 Task: Create a due date automation trigger when advanced on, on the monday of the week a card is due add fields without custom field "Resume" set to a number lower or equal to 1 and lower or equal to 10 at 11:00 AM.
Action: Mouse moved to (1164, 95)
Screenshot: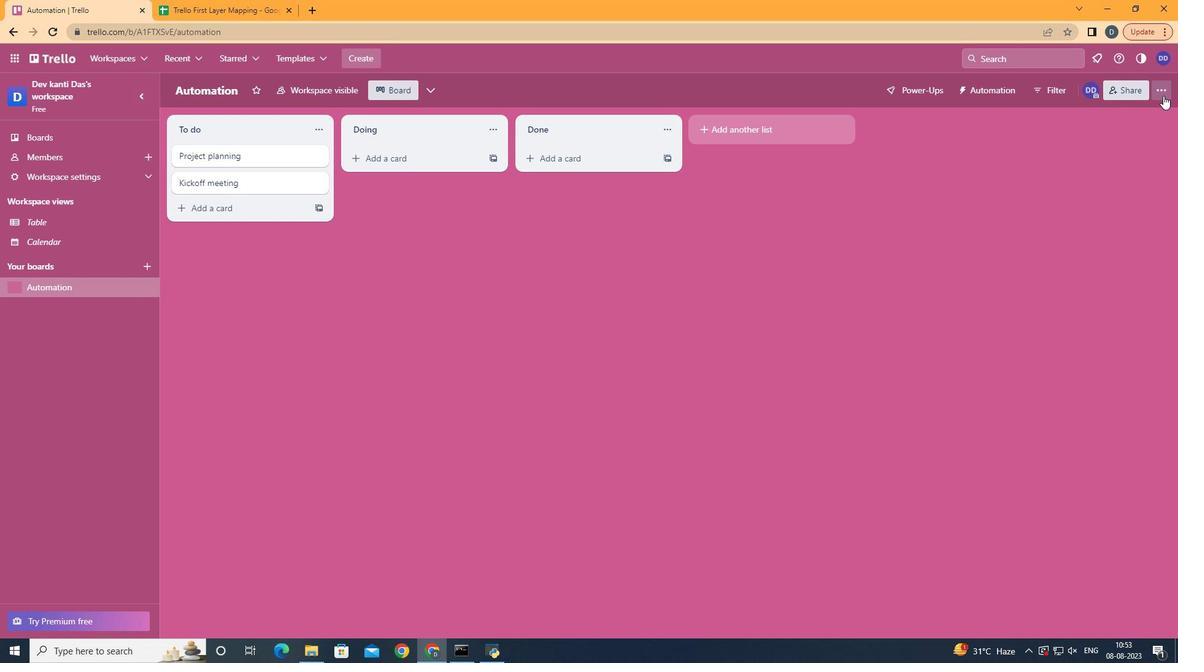 
Action: Mouse pressed left at (1164, 95)
Screenshot: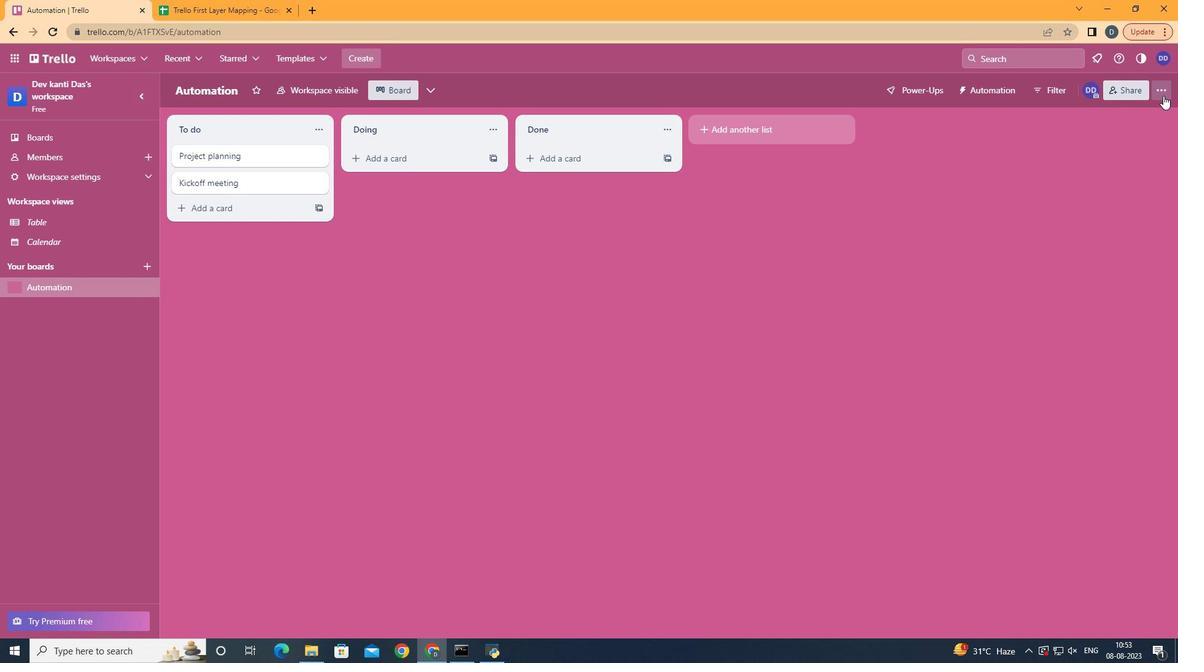 
Action: Mouse moved to (1075, 255)
Screenshot: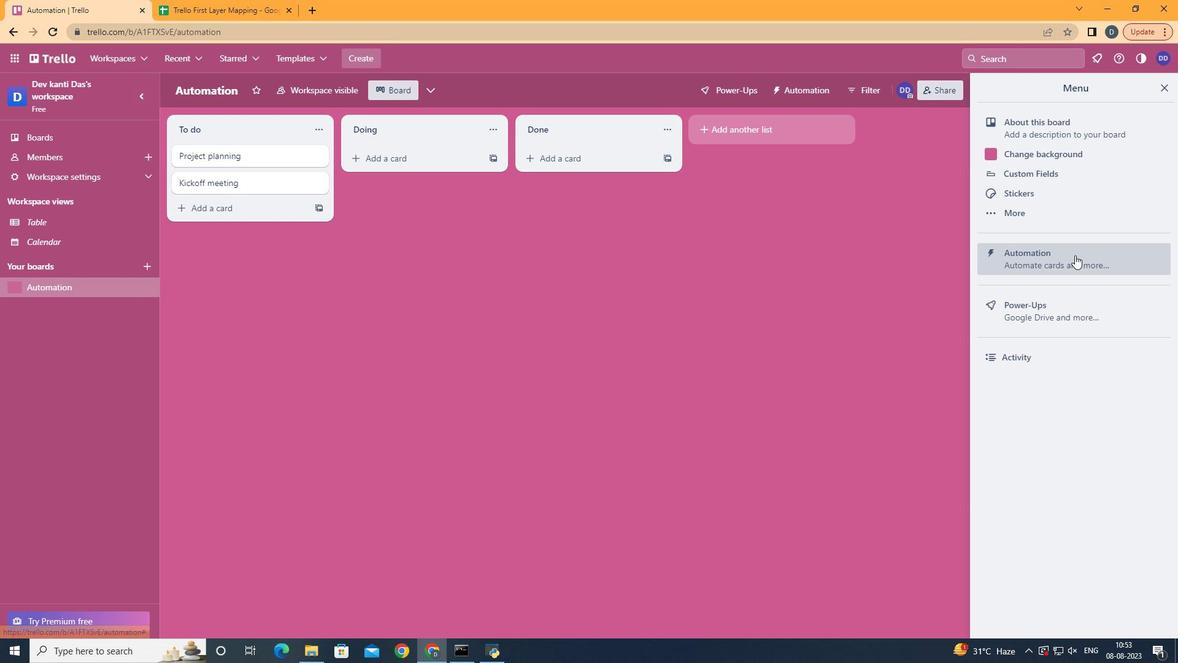
Action: Mouse pressed left at (1075, 255)
Screenshot: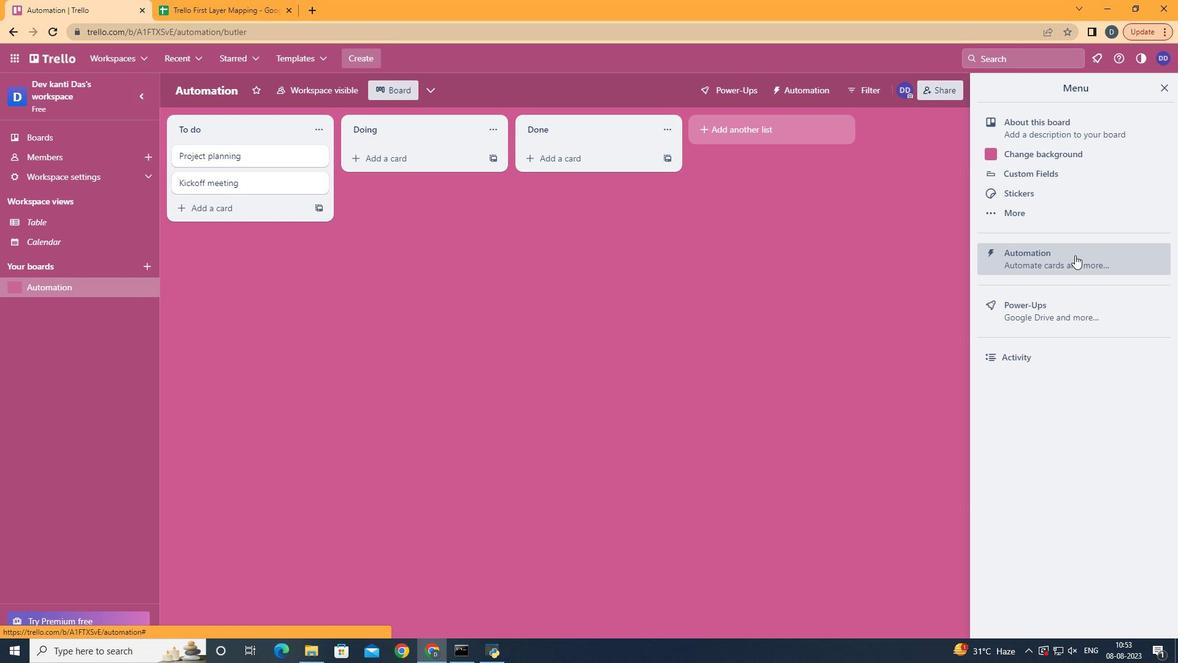 
Action: Mouse moved to (208, 246)
Screenshot: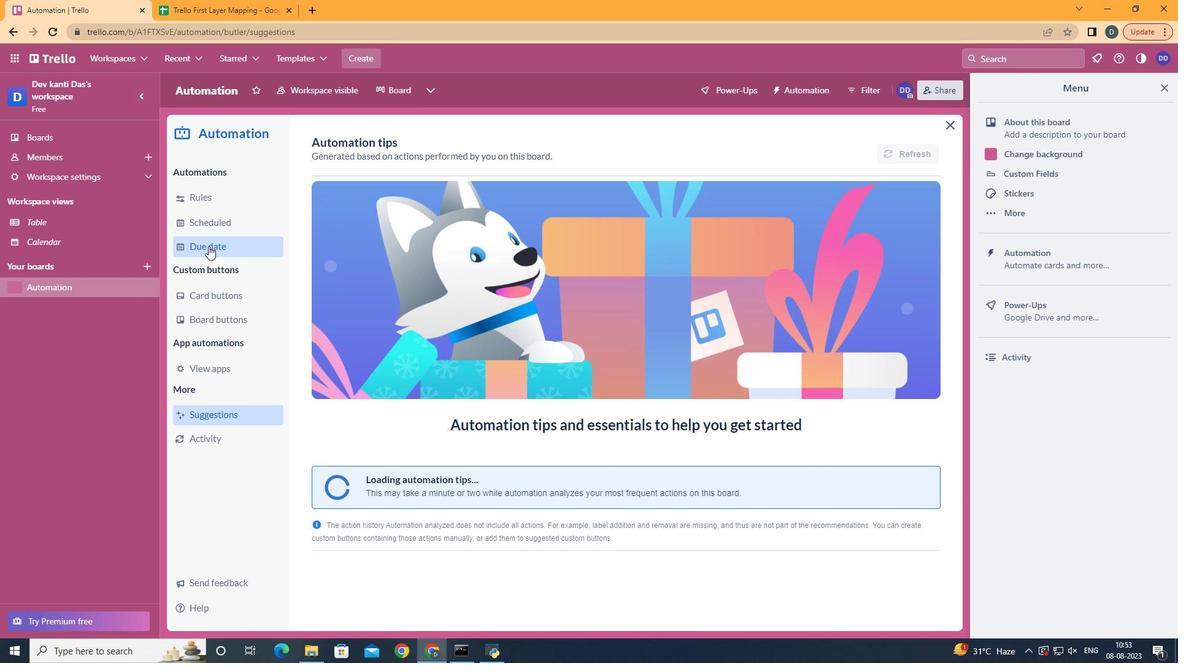 
Action: Mouse pressed left at (208, 246)
Screenshot: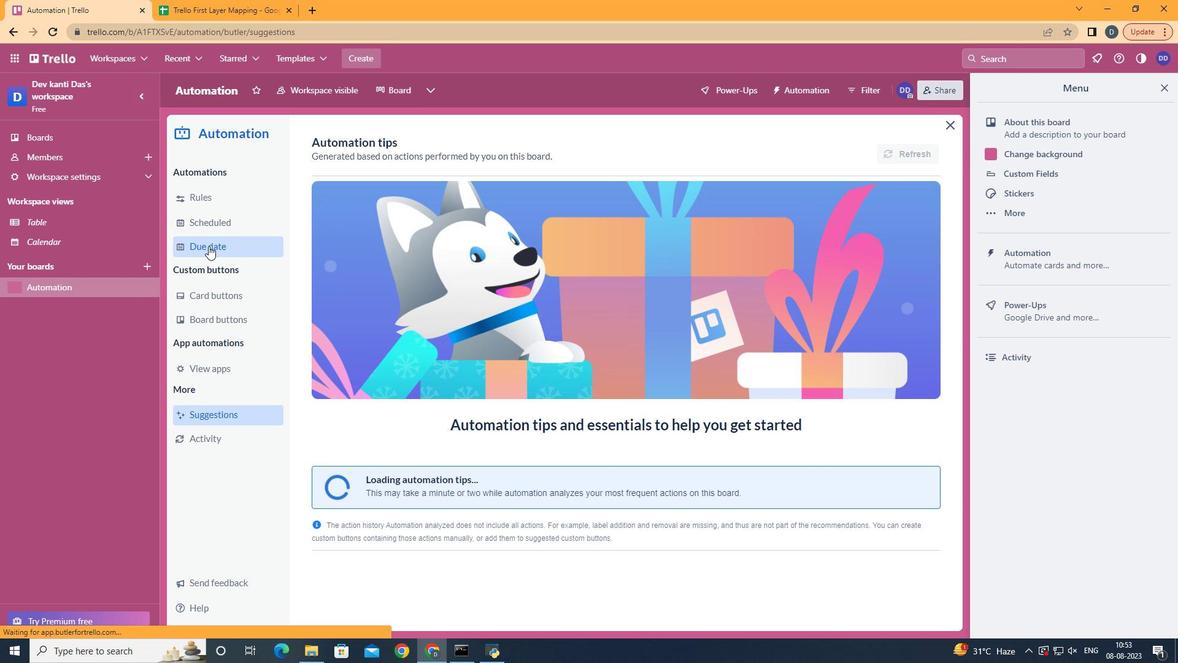 
Action: Mouse moved to (865, 145)
Screenshot: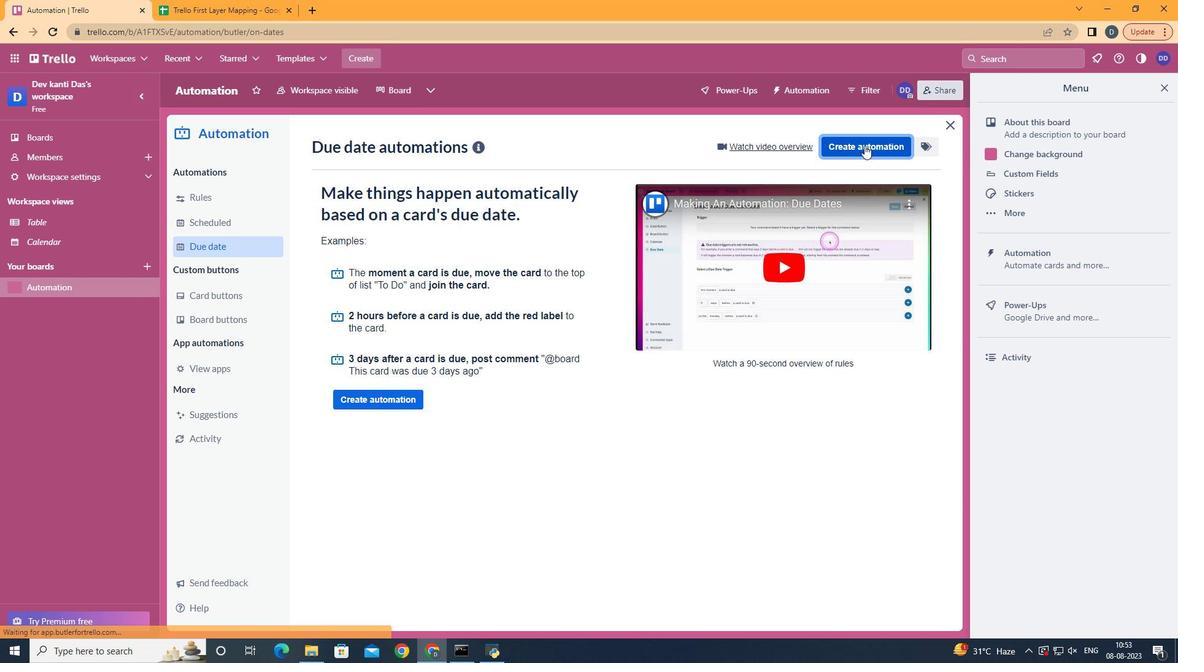 
Action: Mouse pressed left at (865, 145)
Screenshot: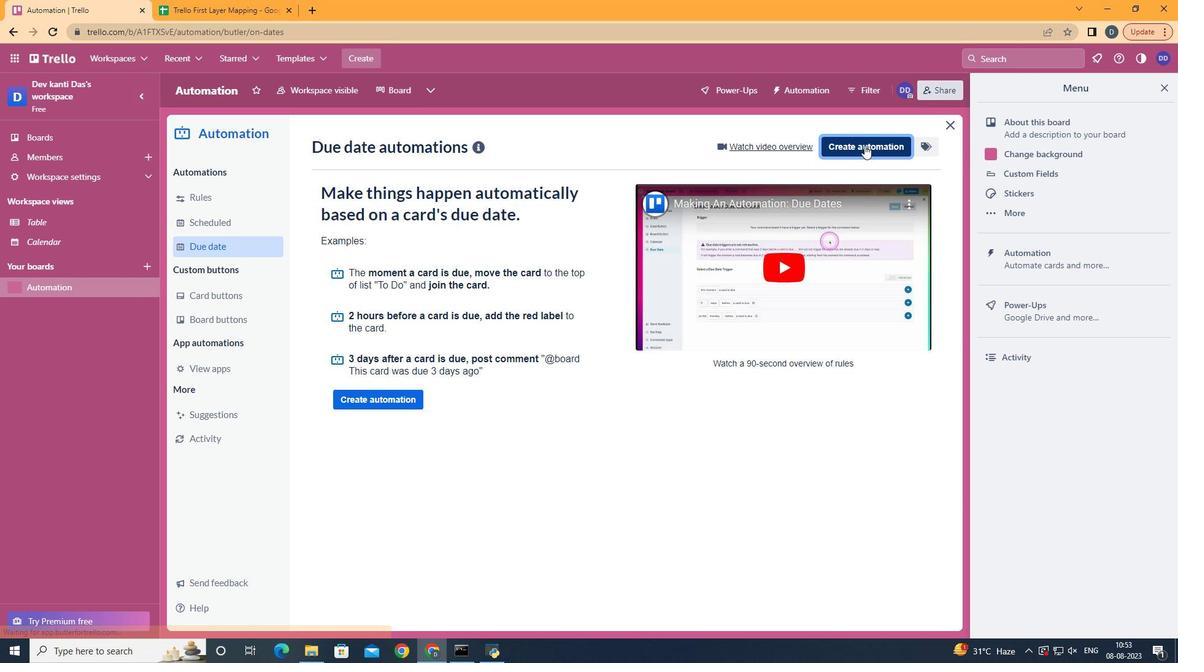 
Action: Mouse moved to (639, 260)
Screenshot: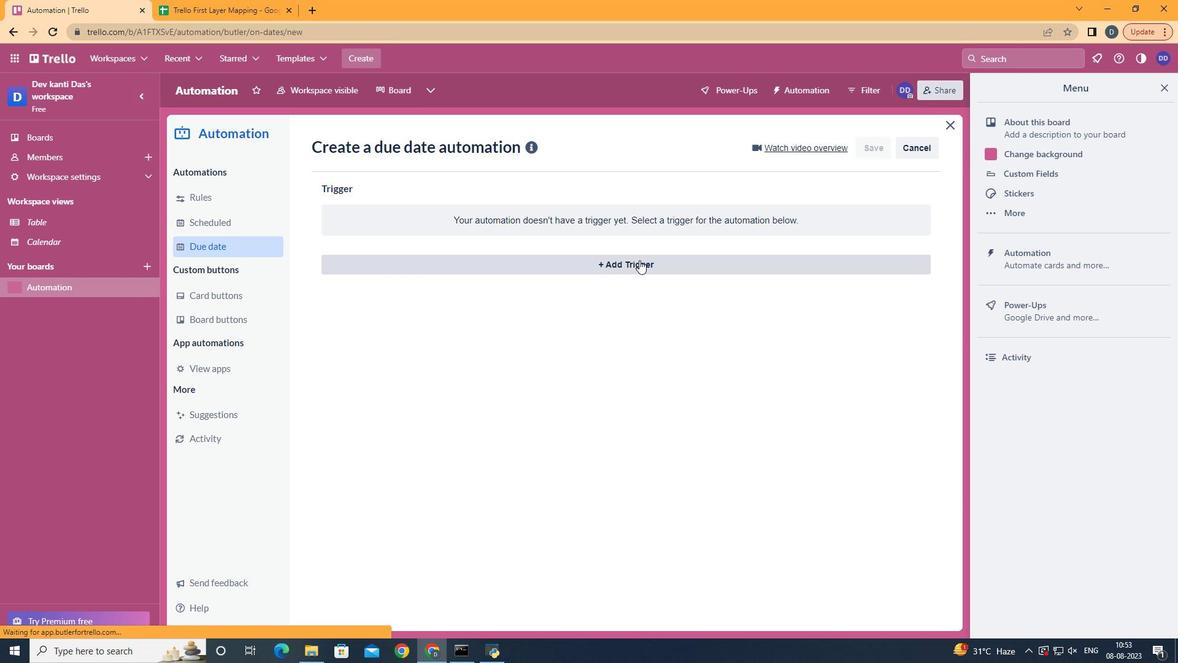 
Action: Mouse pressed left at (639, 260)
Screenshot: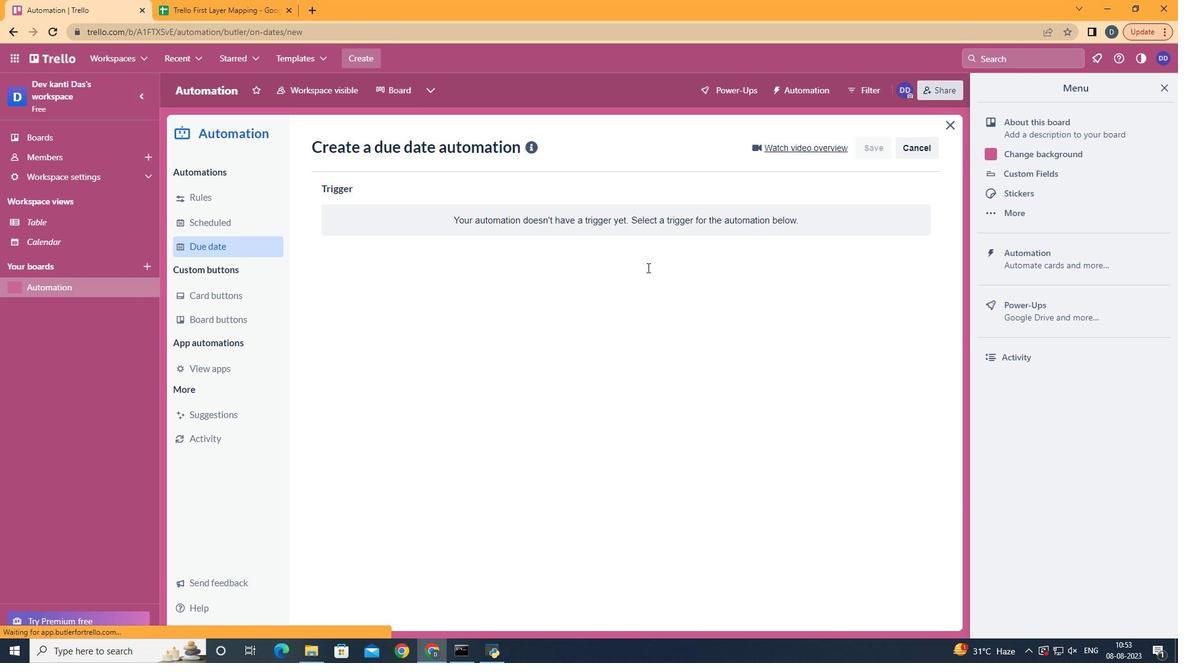
Action: Mouse moved to (399, 318)
Screenshot: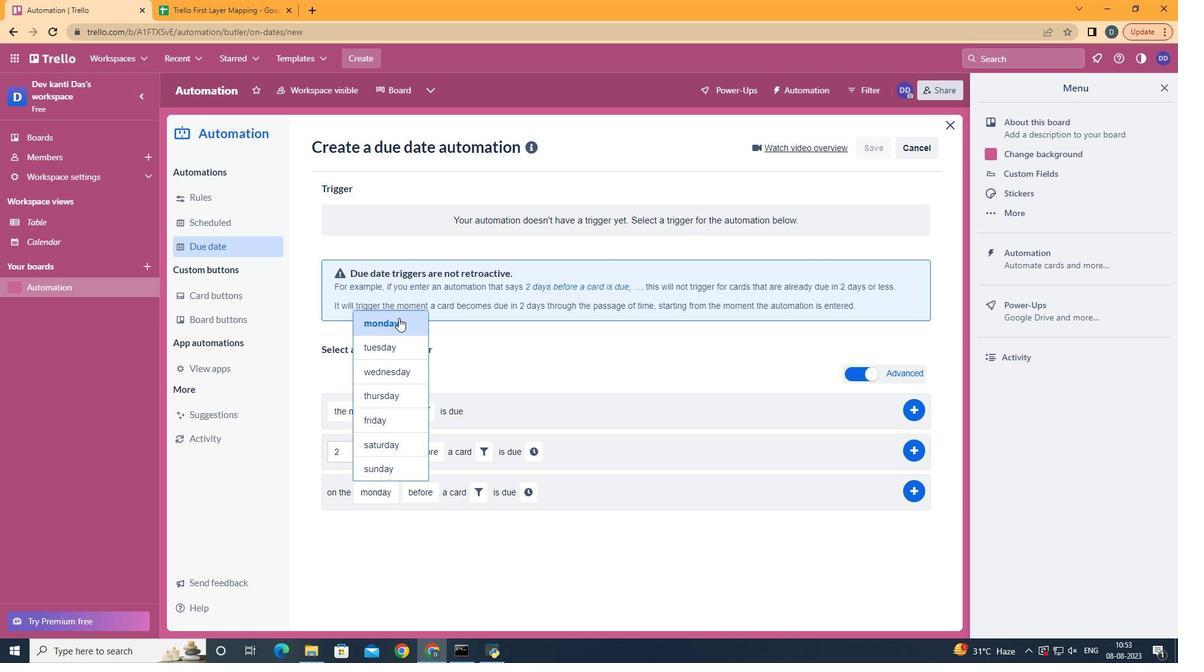 
Action: Mouse pressed left at (399, 318)
Screenshot: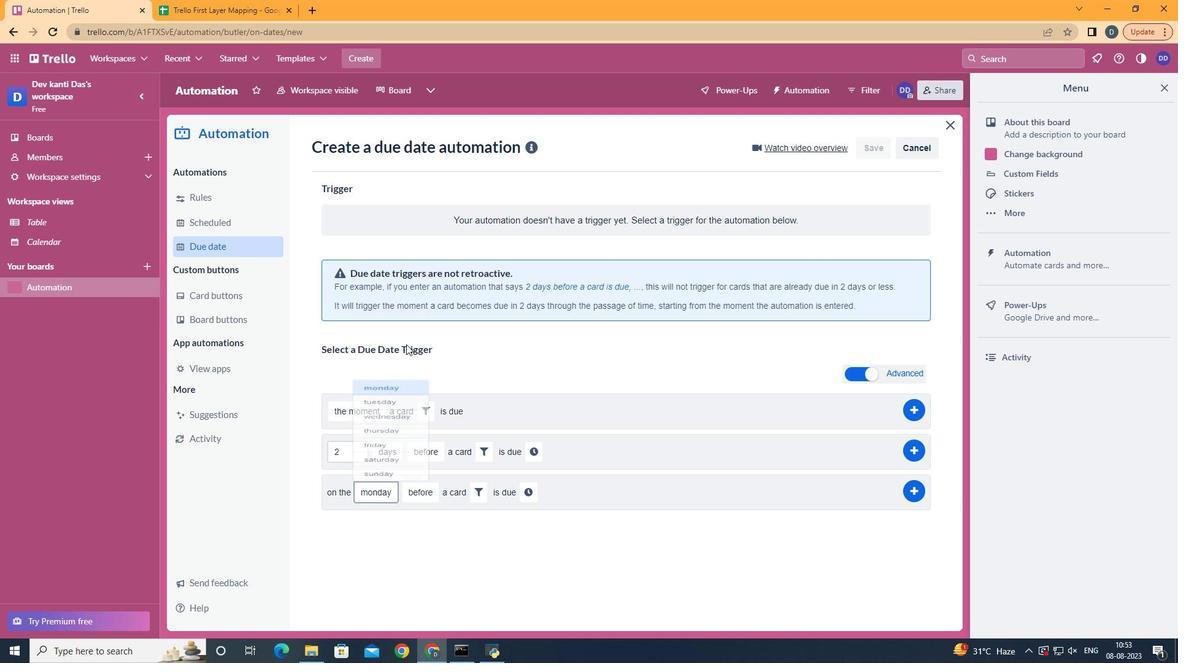 
Action: Mouse moved to (448, 567)
Screenshot: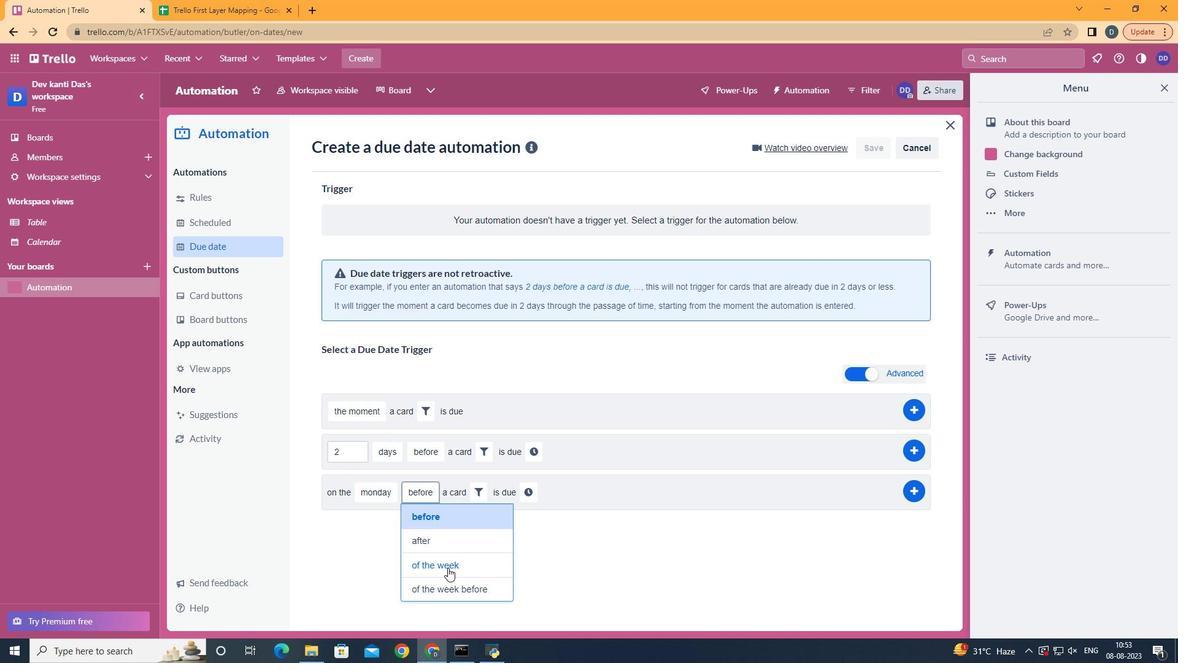 
Action: Mouse pressed left at (448, 567)
Screenshot: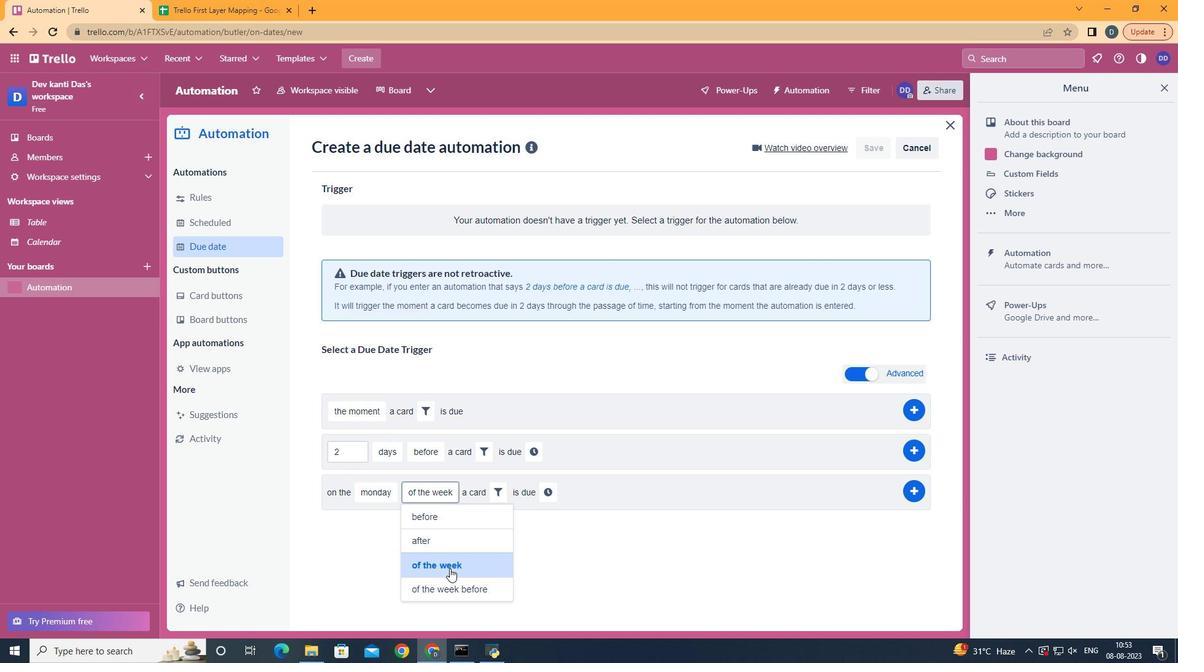 
Action: Mouse moved to (502, 492)
Screenshot: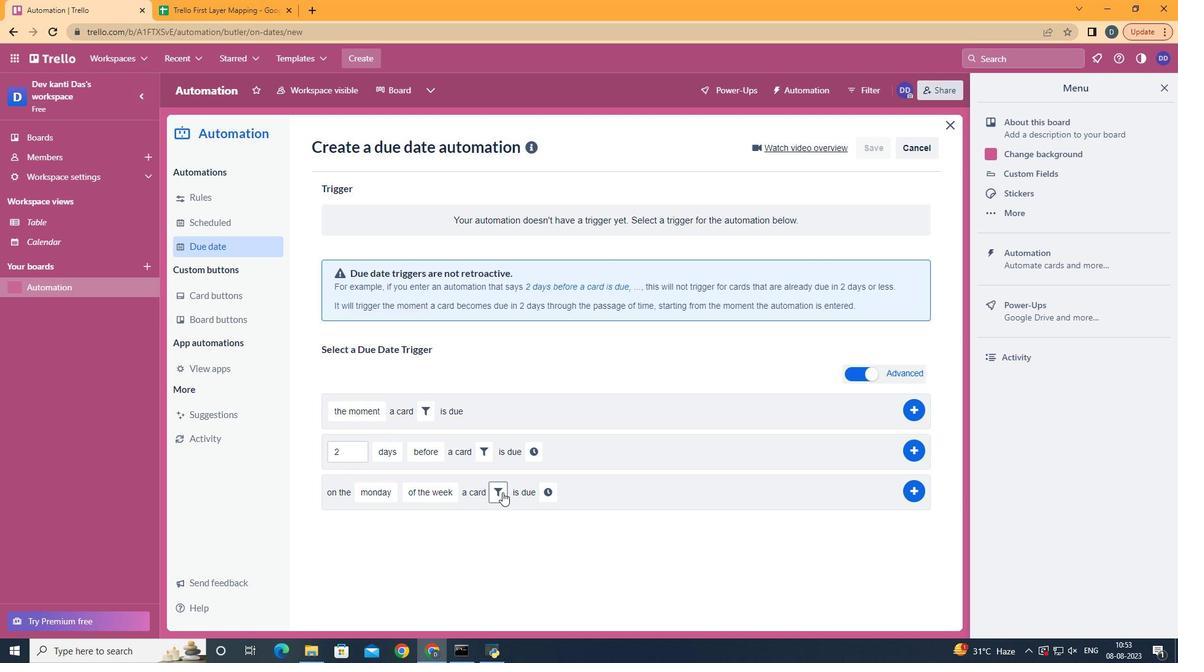 
Action: Mouse pressed left at (502, 492)
Screenshot: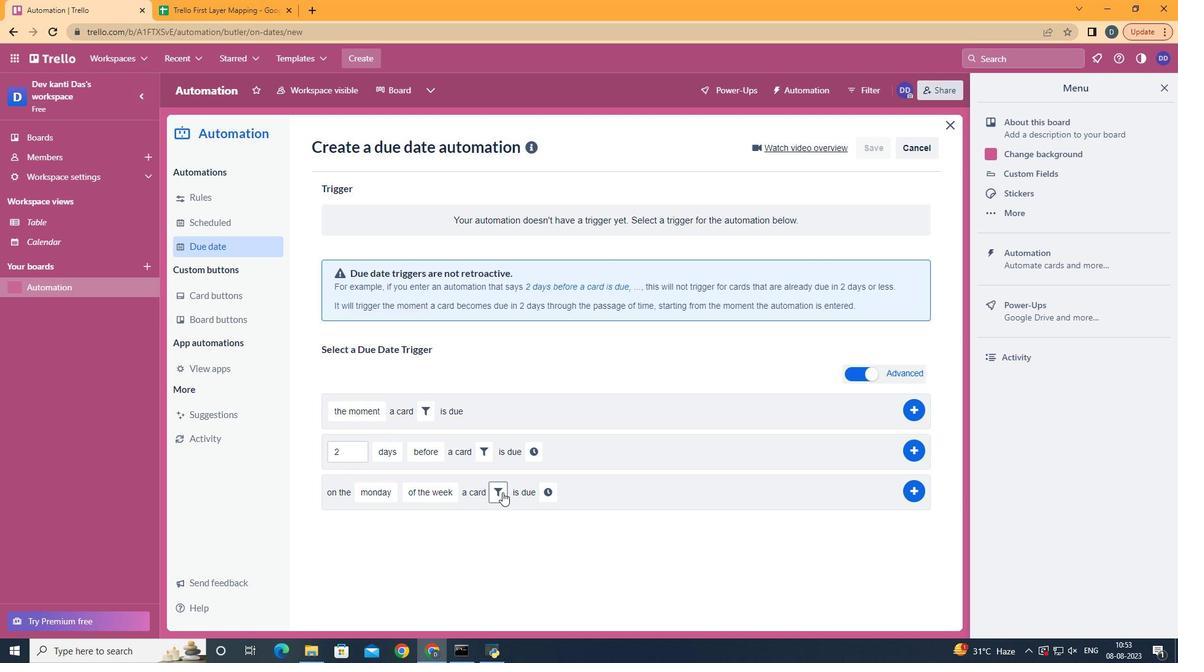 
Action: Mouse moved to (702, 531)
Screenshot: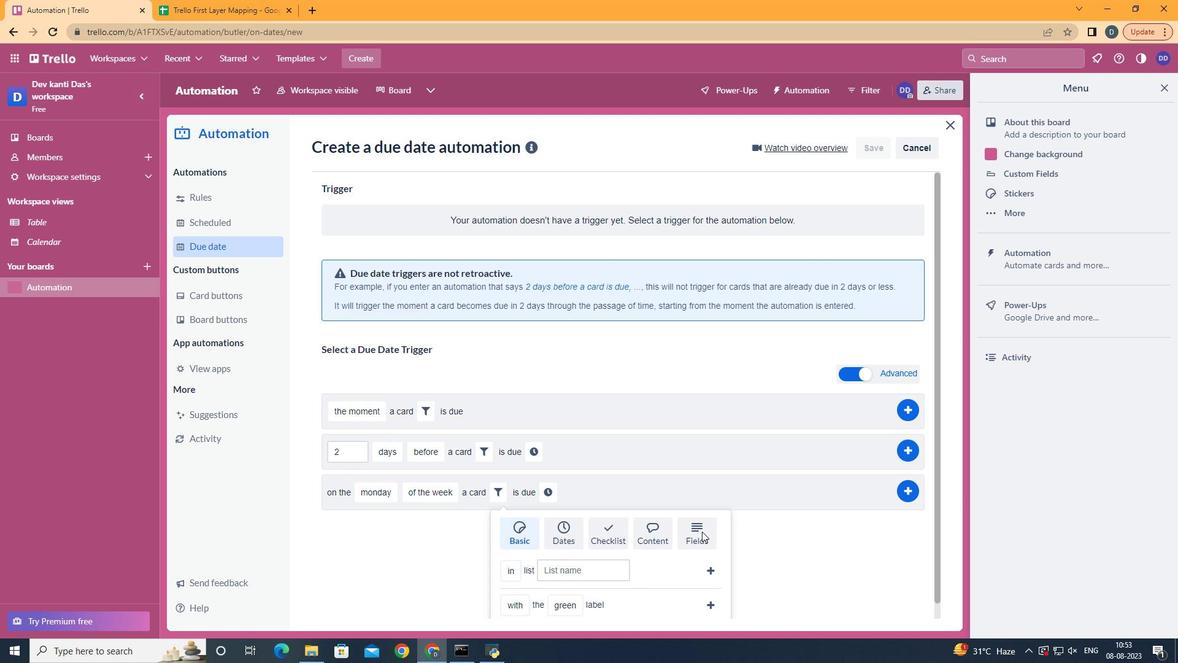 
Action: Mouse pressed left at (702, 531)
Screenshot: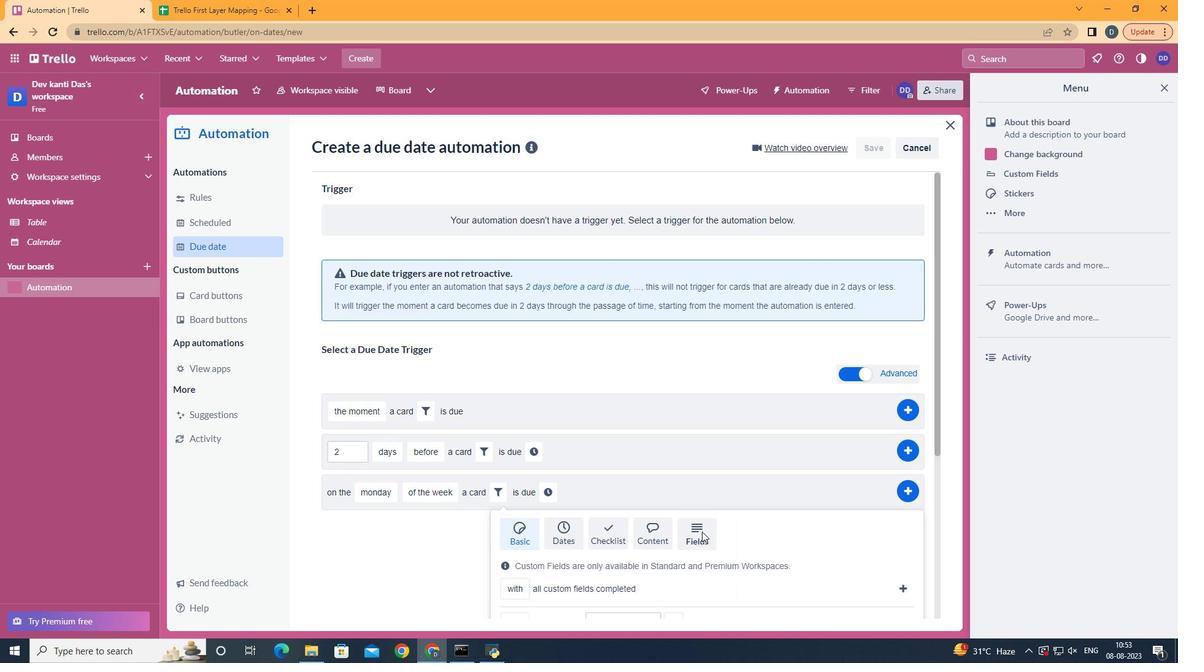 
Action: Mouse scrolled (702, 531) with delta (0, 0)
Screenshot: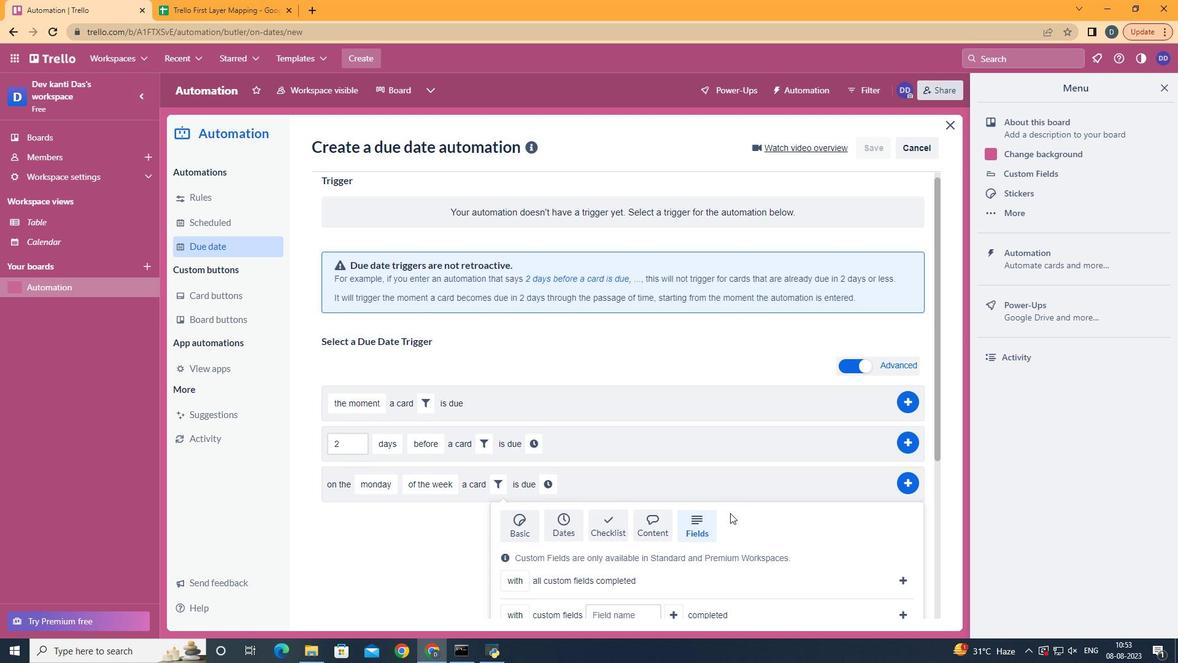
Action: Mouse scrolled (702, 531) with delta (0, 0)
Screenshot: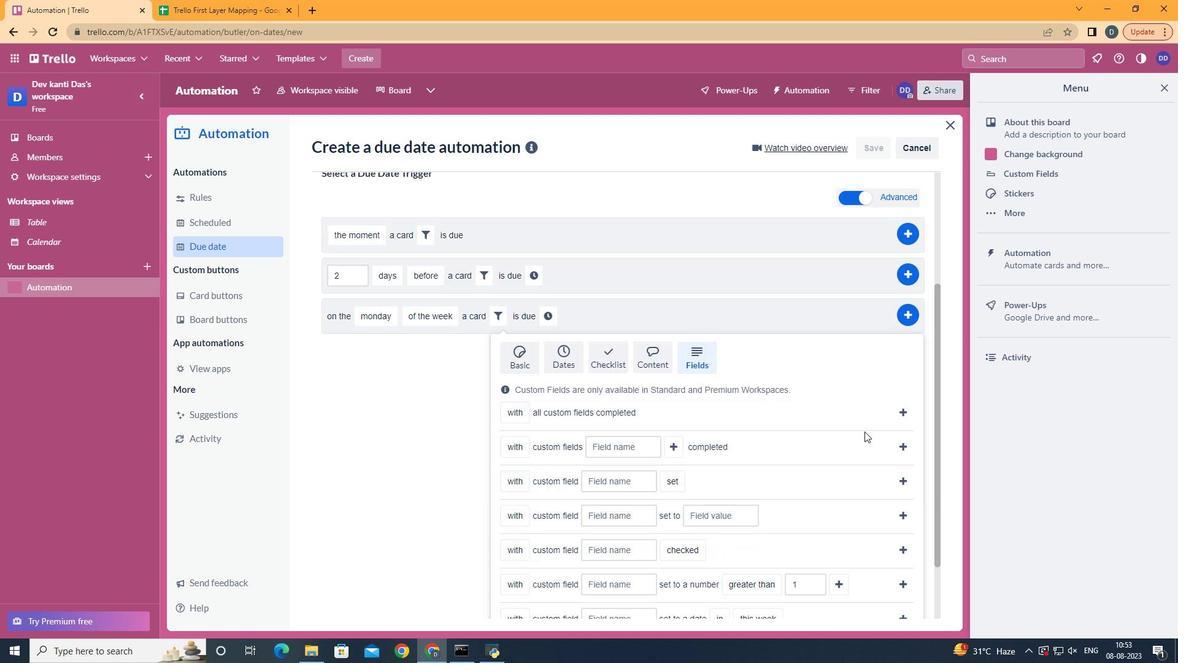 
Action: Mouse scrolled (702, 531) with delta (0, 0)
Screenshot: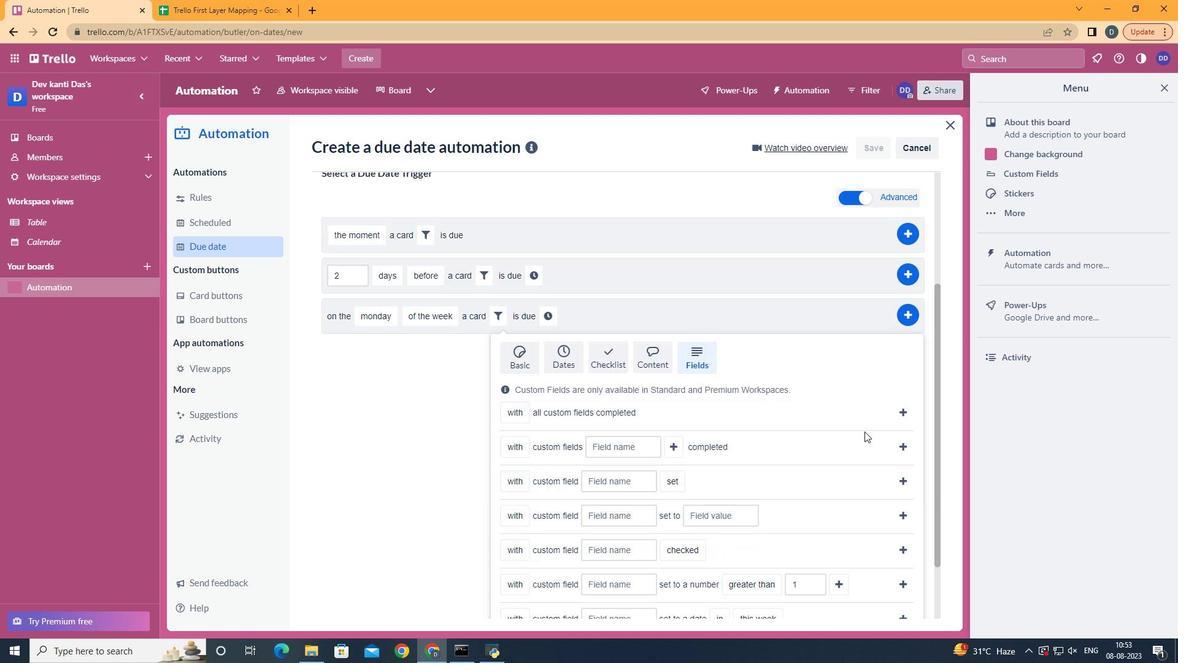 
Action: Mouse scrolled (702, 531) with delta (0, 0)
Screenshot: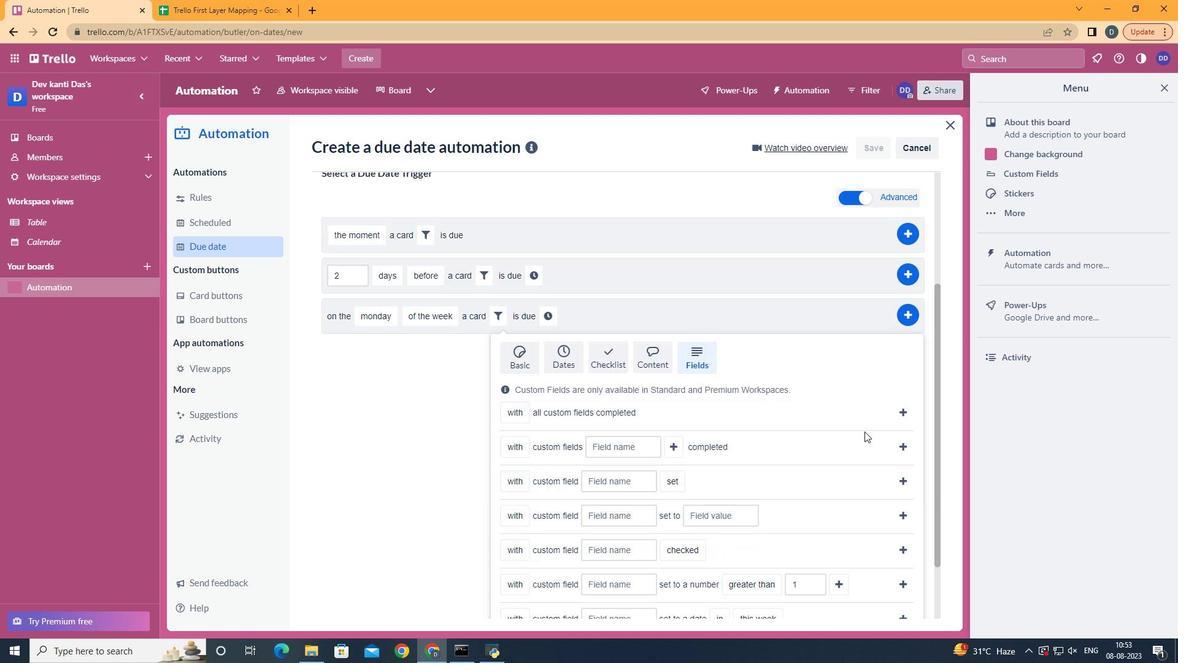 
Action: Mouse moved to (521, 555)
Screenshot: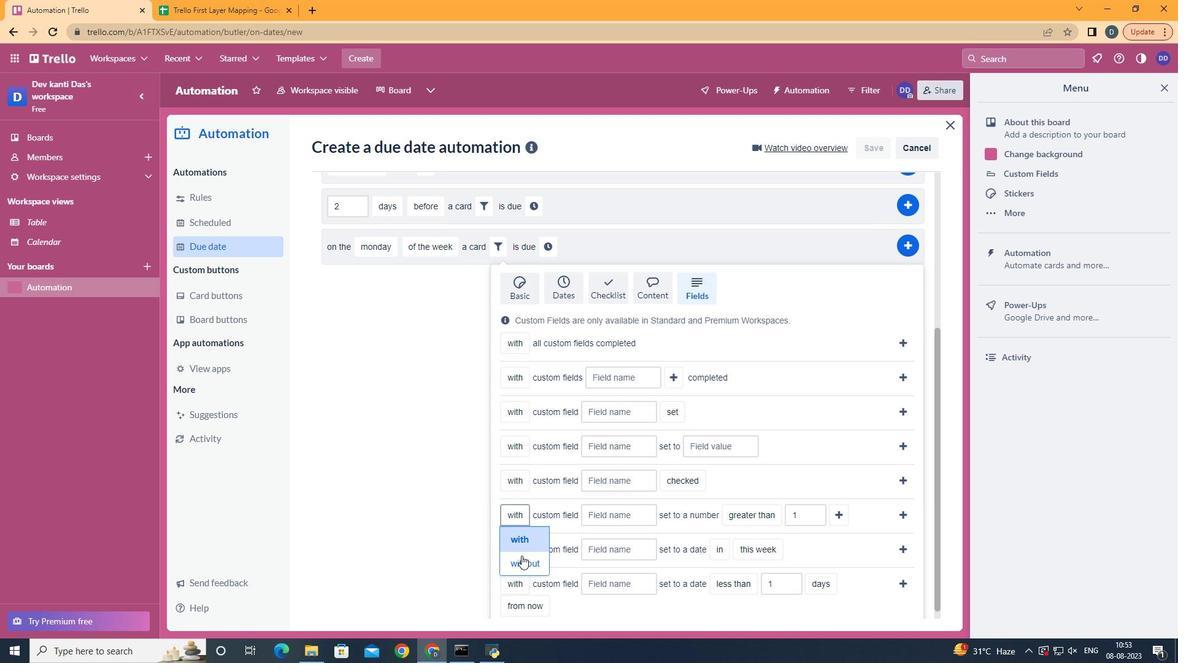 
Action: Mouse pressed left at (521, 555)
Screenshot: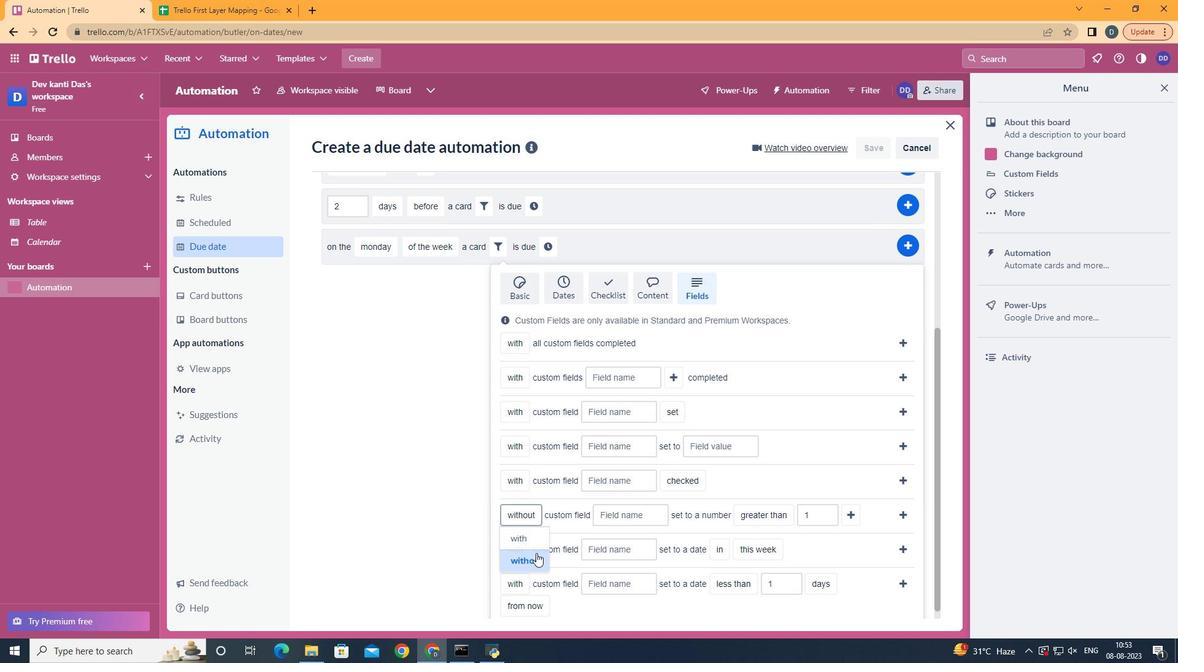 
Action: Mouse moved to (630, 508)
Screenshot: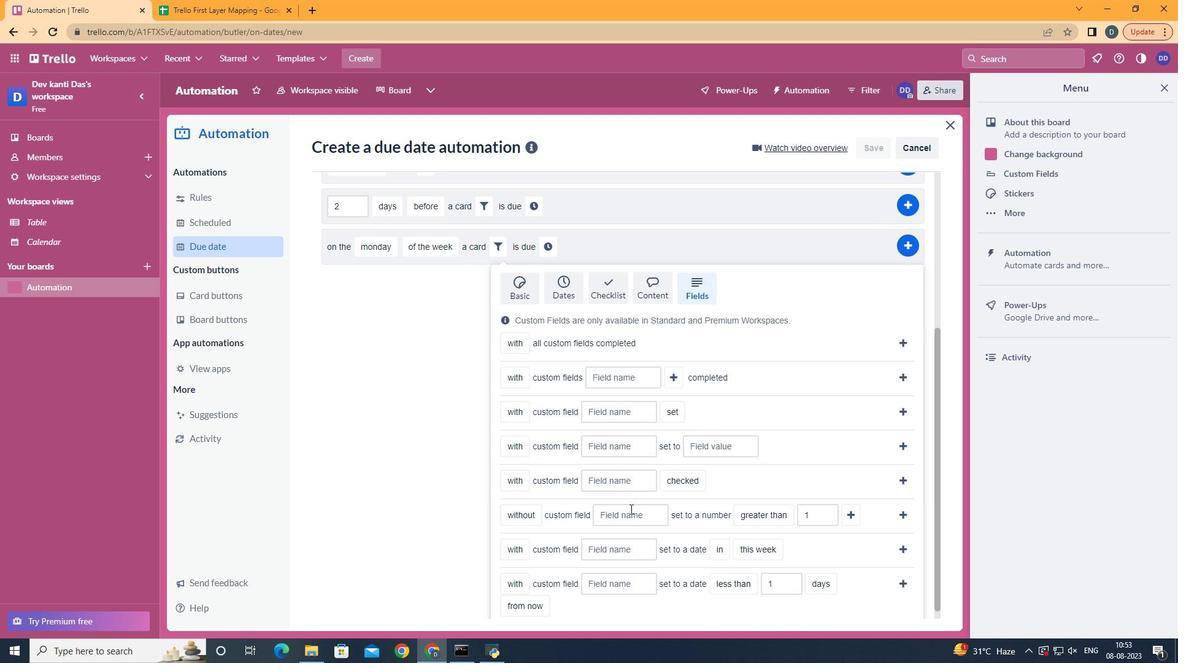 
Action: Mouse pressed left at (630, 508)
Screenshot: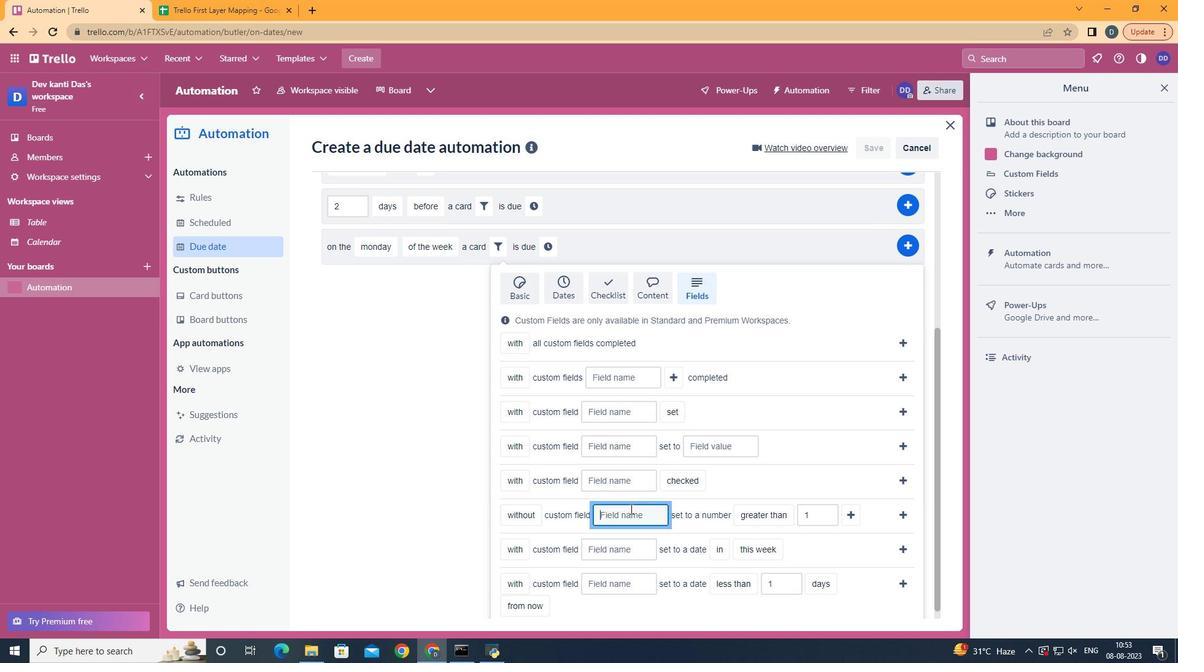 
Action: Key pressed <Key.shift>Resume
Screenshot: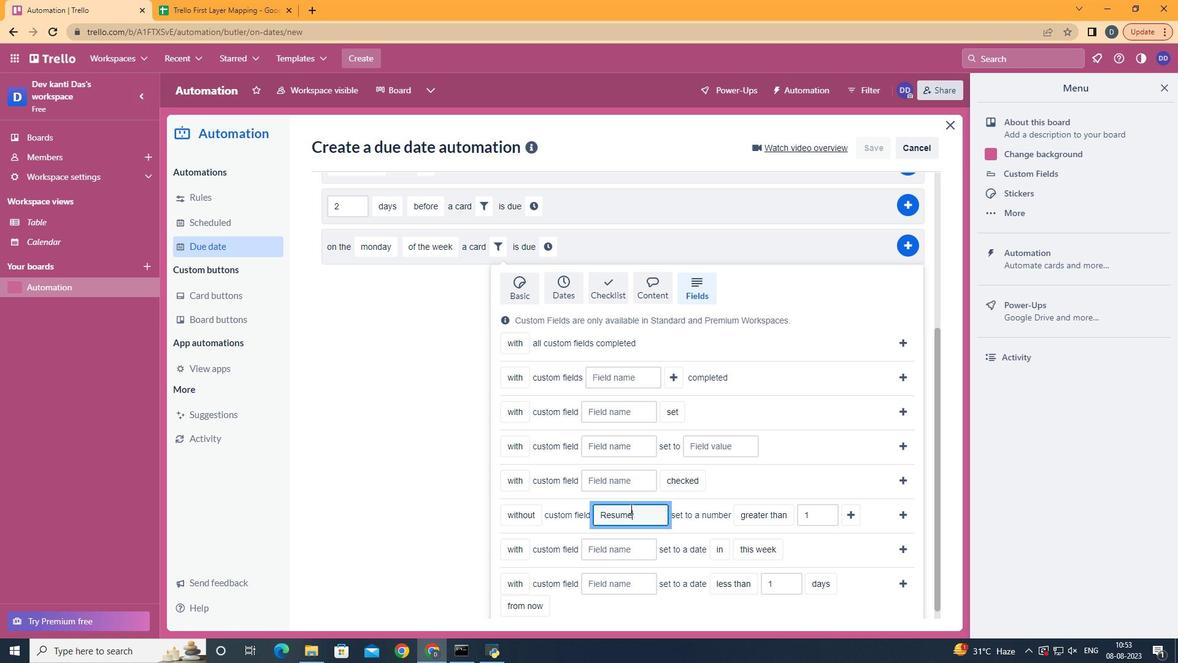
Action: Mouse moved to (774, 614)
Screenshot: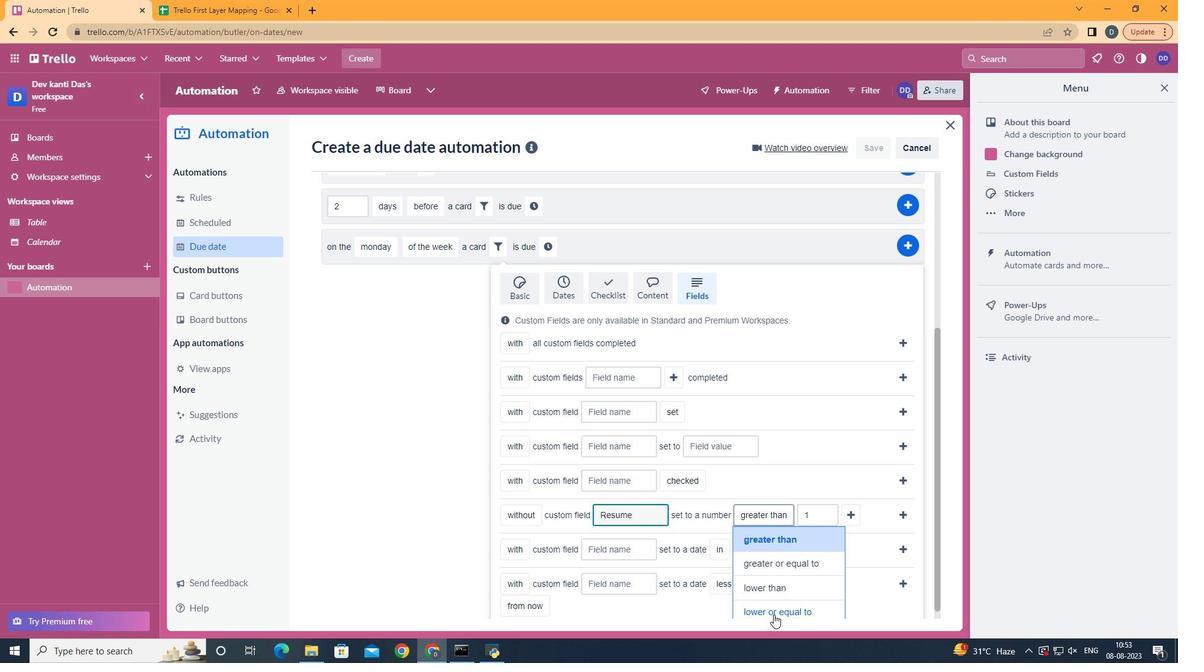 
Action: Mouse pressed left at (774, 614)
Screenshot: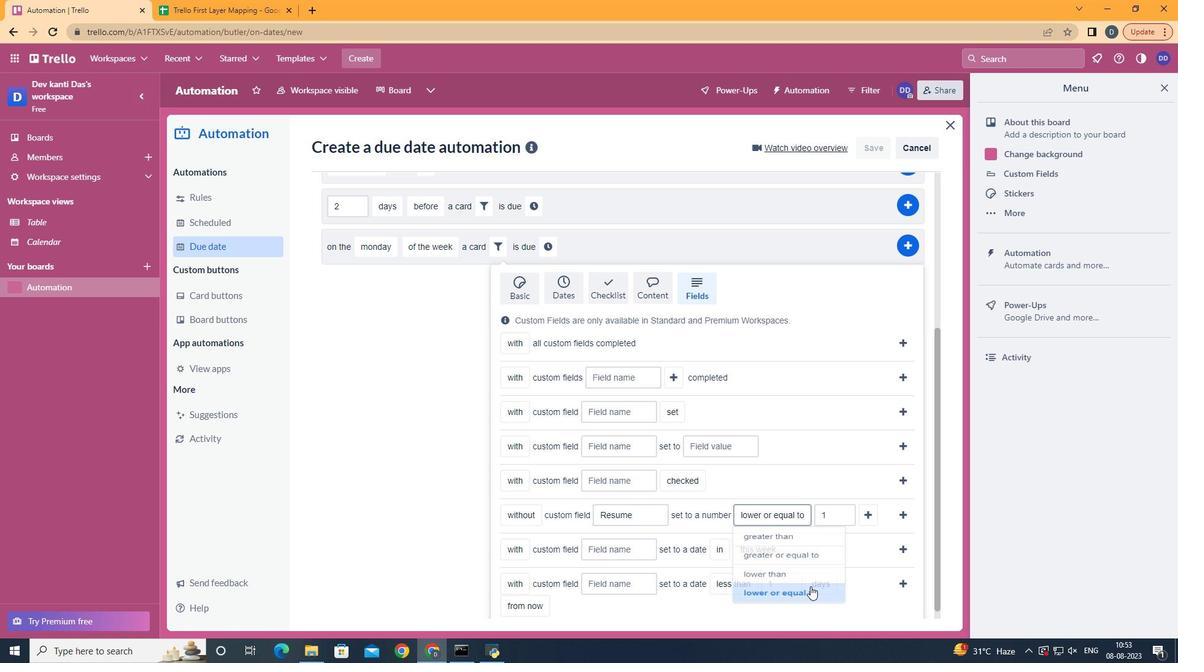 
Action: Mouse moved to (868, 520)
Screenshot: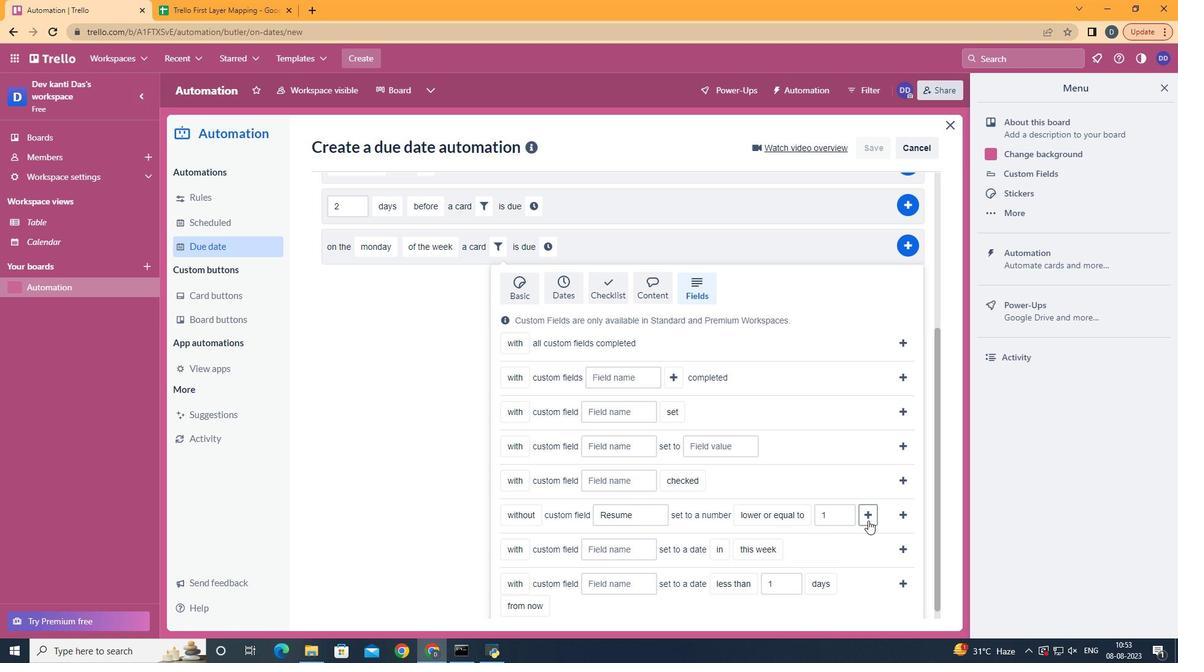 
Action: Mouse pressed left at (868, 520)
Screenshot: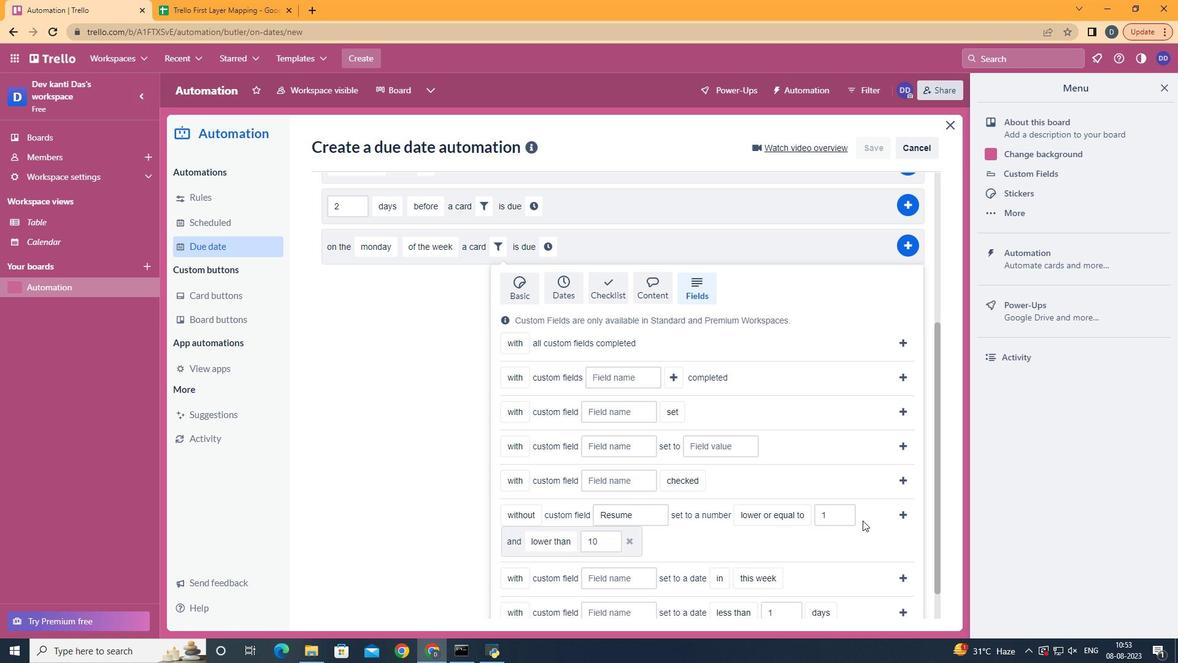 
Action: Mouse moved to (576, 466)
Screenshot: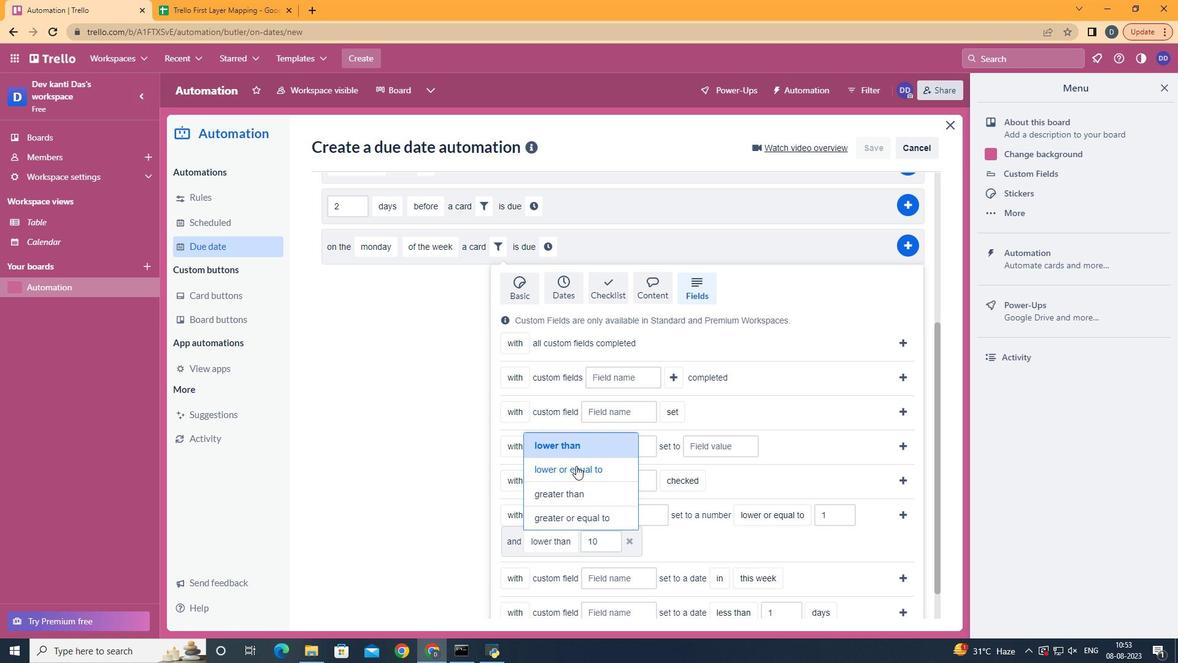 
Action: Mouse pressed left at (576, 466)
Screenshot: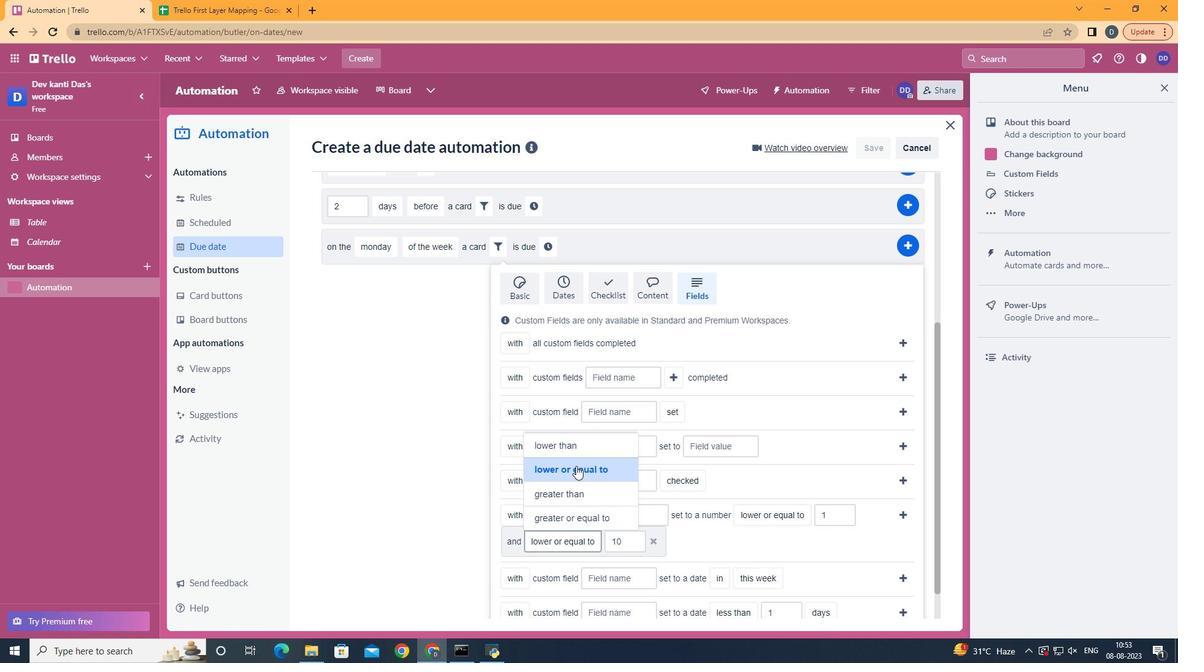 
Action: Mouse moved to (900, 512)
Screenshot: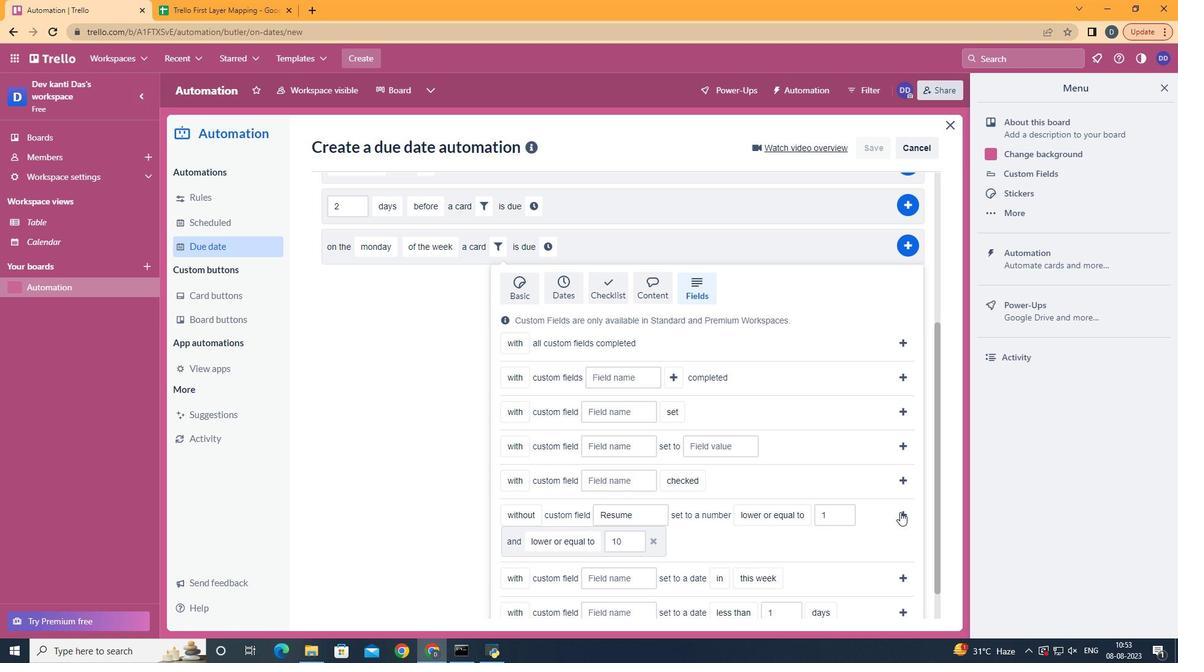 
Action: Mouse pressed left at (900, 512)
Screenshot: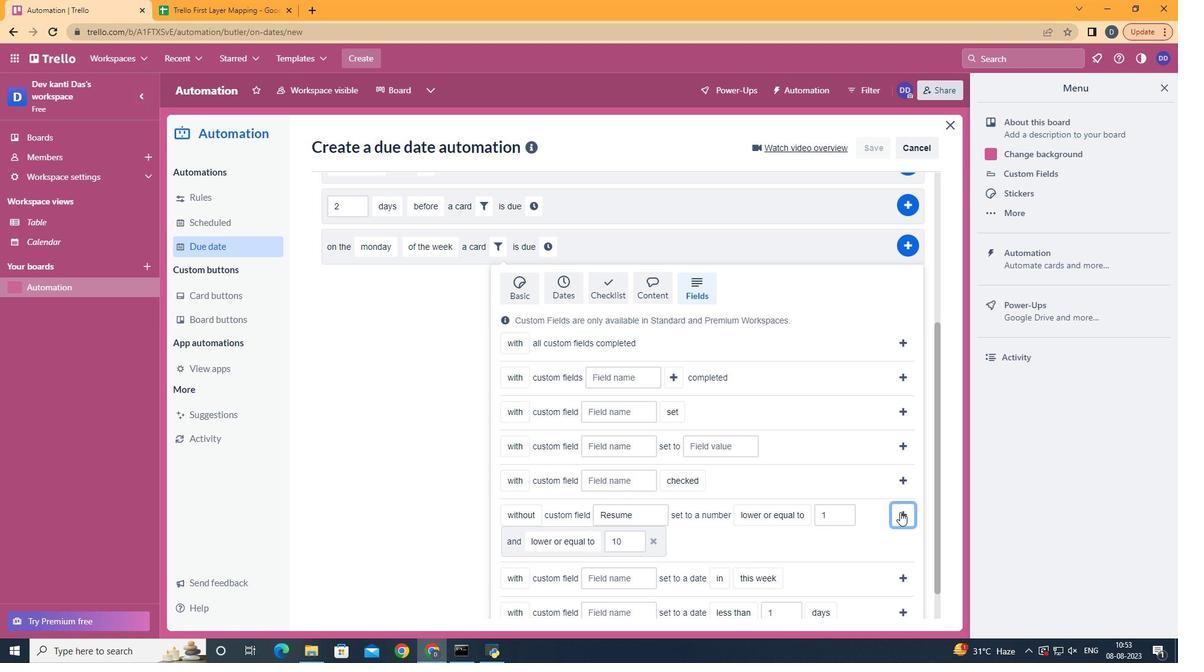 
Action: Mouse moved to (360, 521)
Screenshot: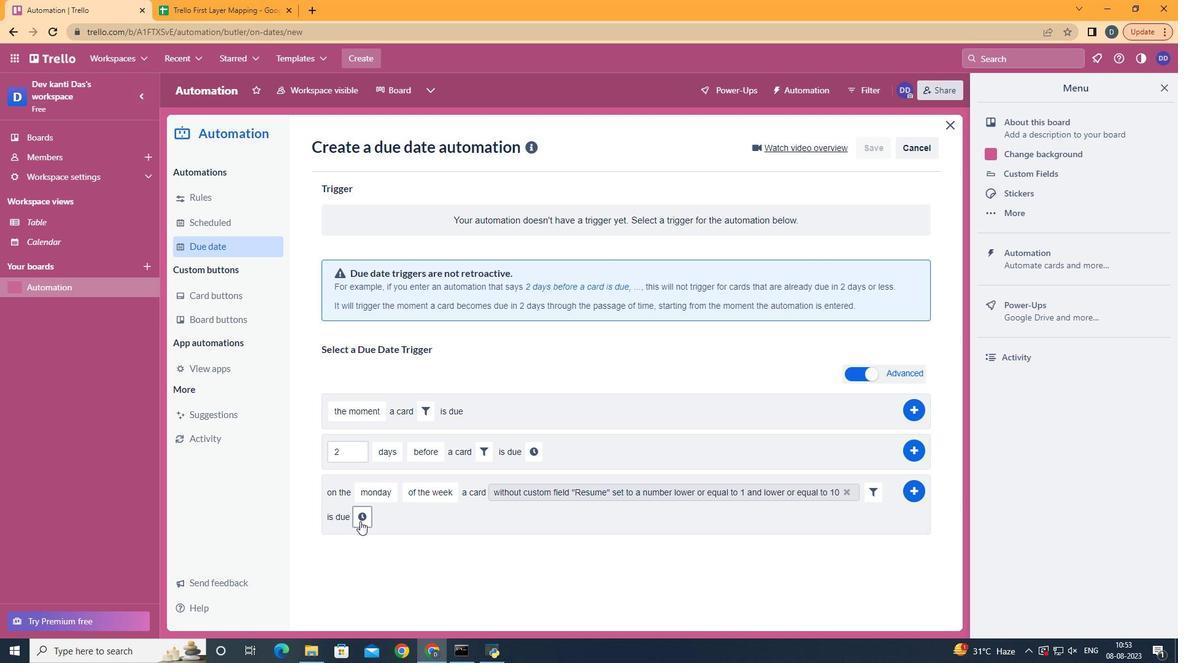 
Action: Mouse pressed left at (360, 521)
Screenshot: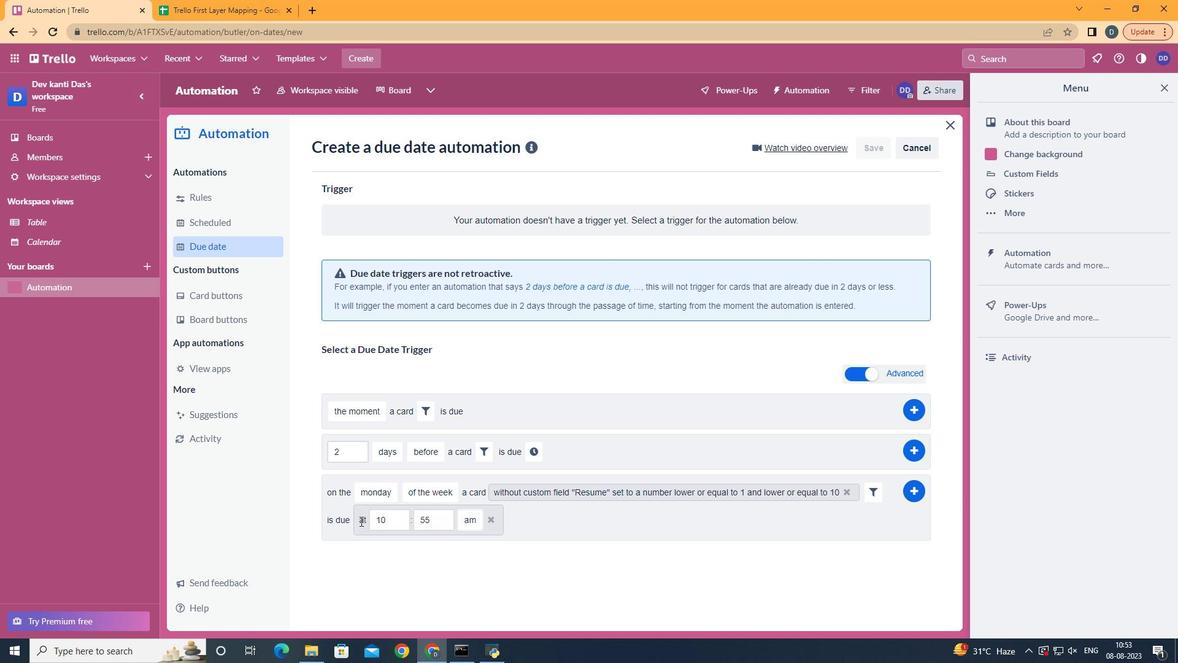 
Action: Mouse moved to (382, 521)
Screenshot: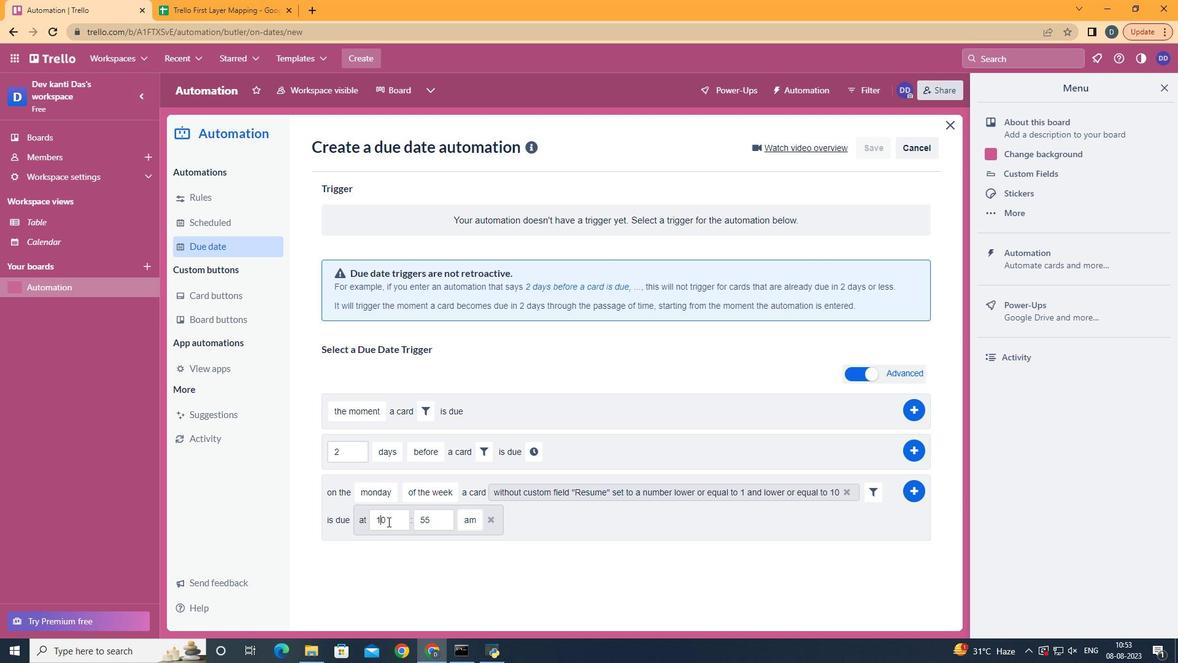 
Action: Mouse pressed left at (382, 521)
Screenshot: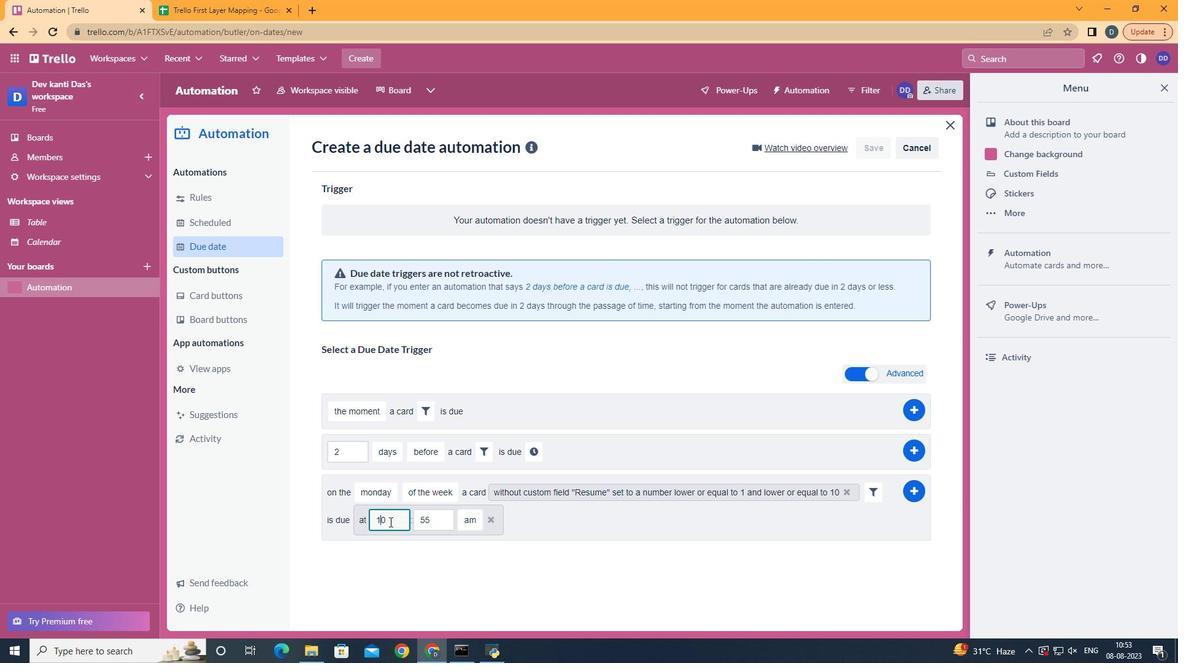 
Action: Mouse moved to (389, 521)
Screenshot: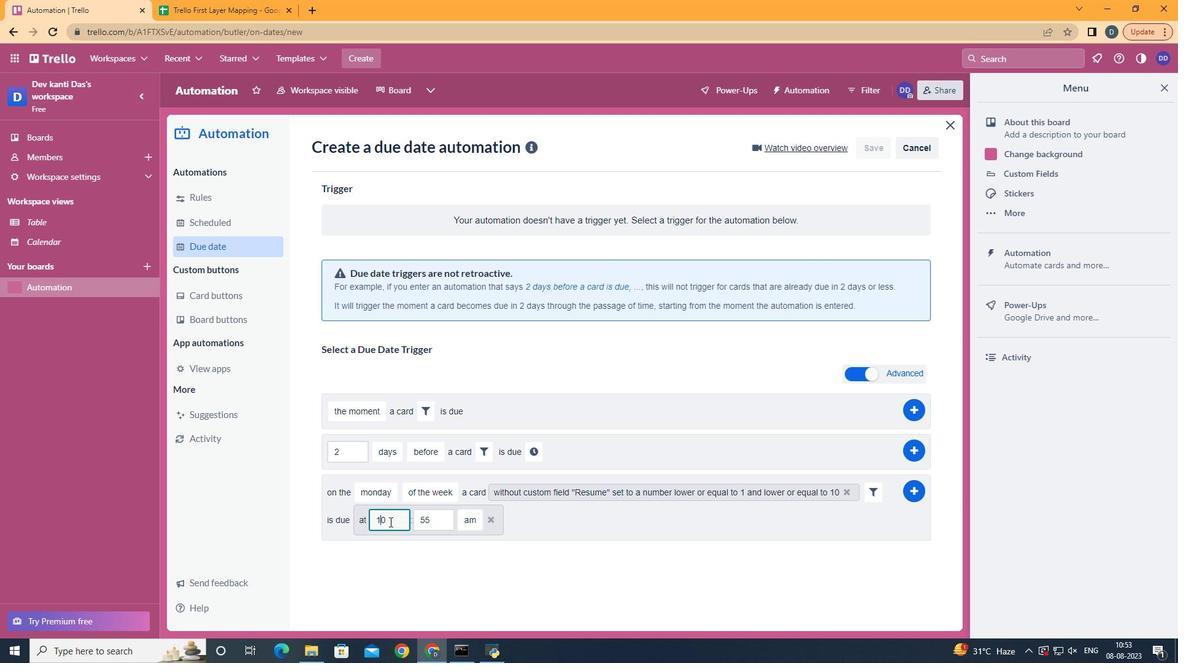 
Action: Mouse pressed left at (389, 521)
Screenshot: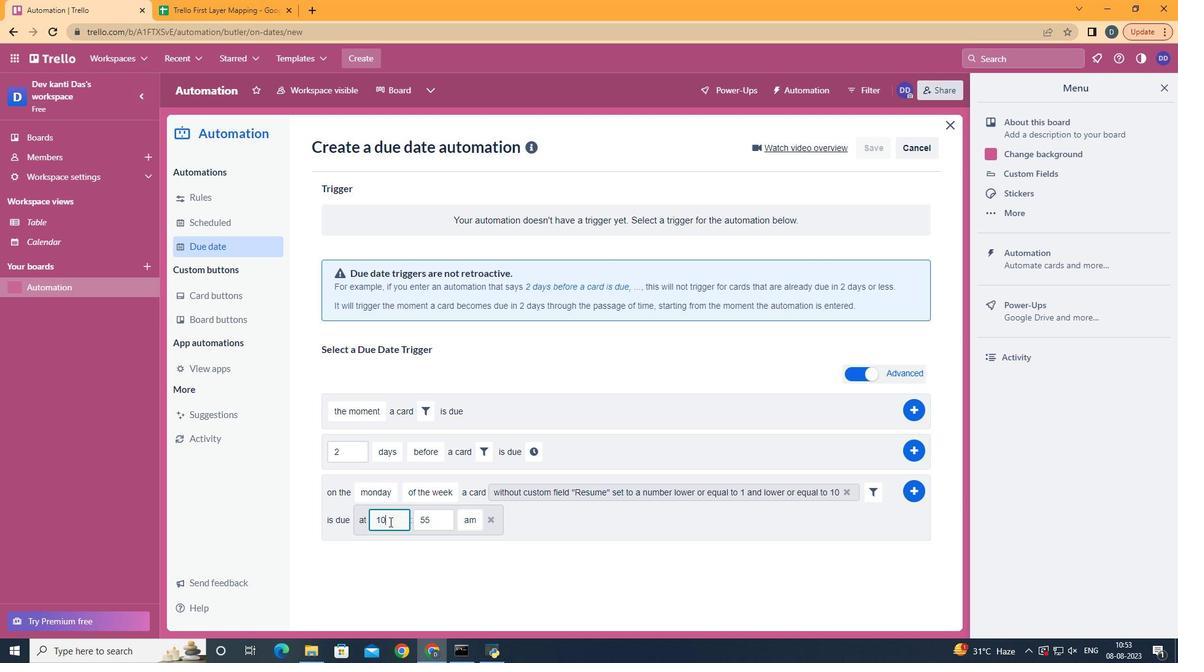 
Action: Key pressed <Key.backspace>1
Screenshot: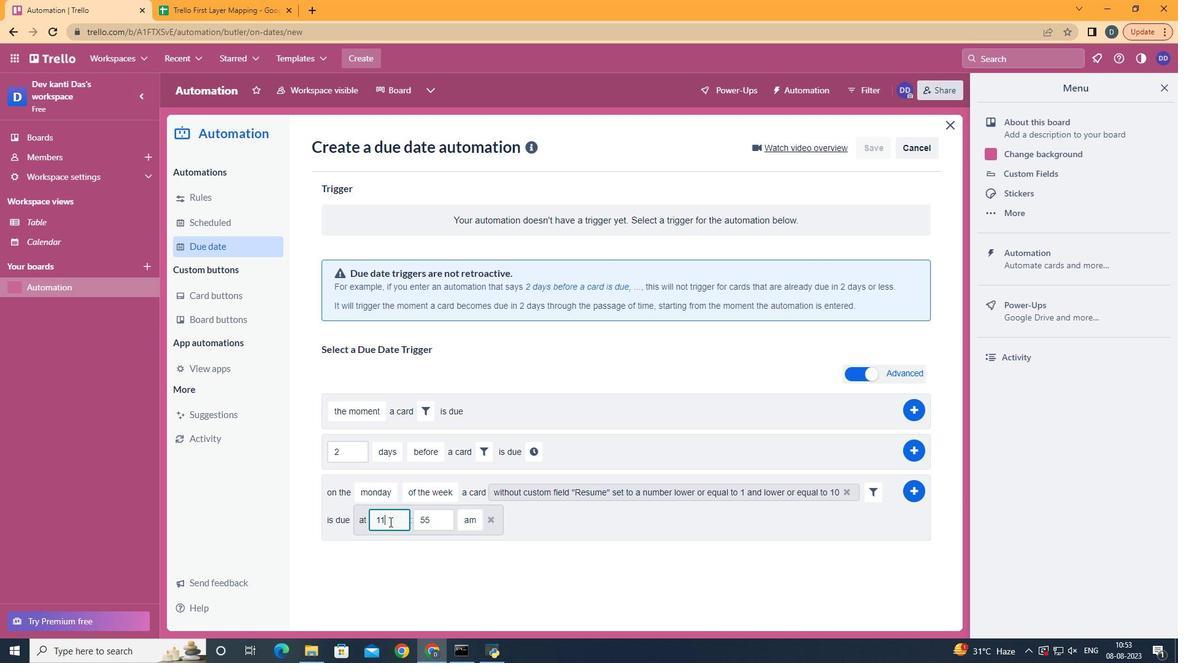 
Action: Mouse moved to (435, 525)
Screenshot: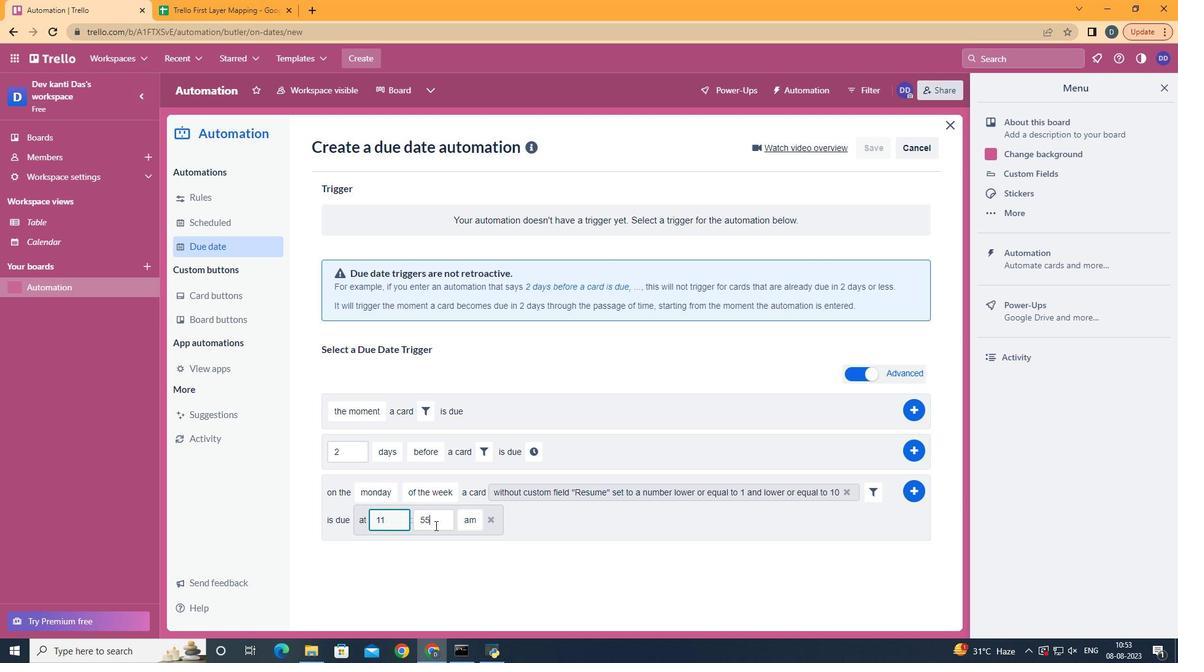 
Action: Mouse pressed left at (435, 525)
Screenshot: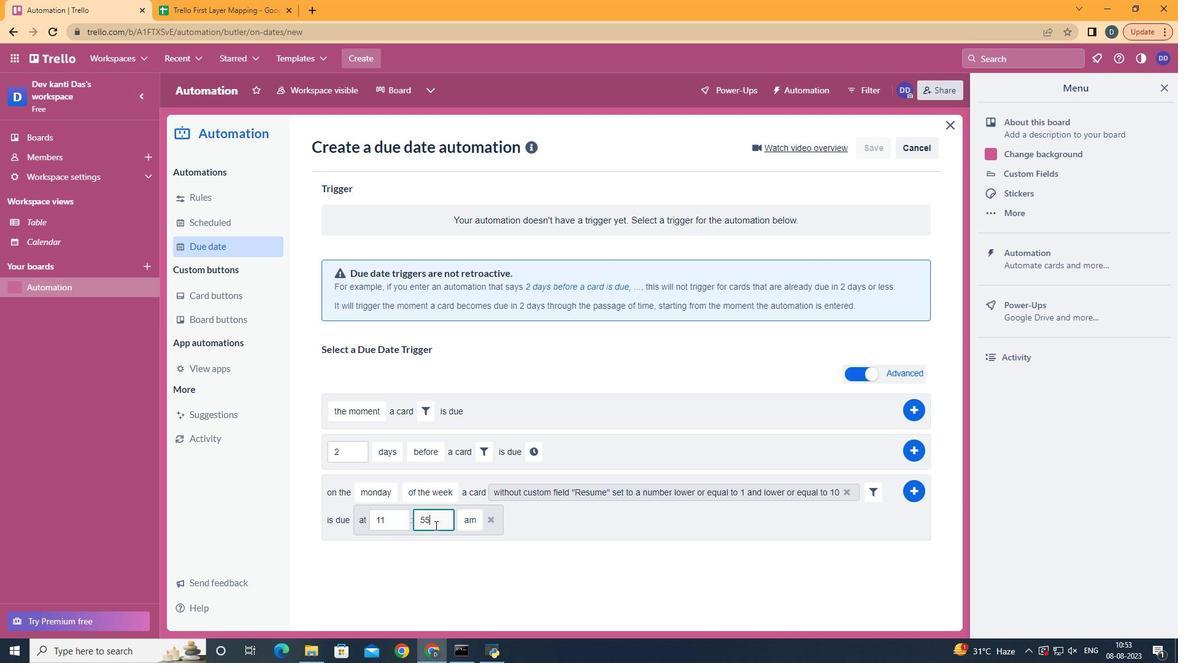 
Action: Key pressed <Key.backspace><Key.backspace>00
Screenshot: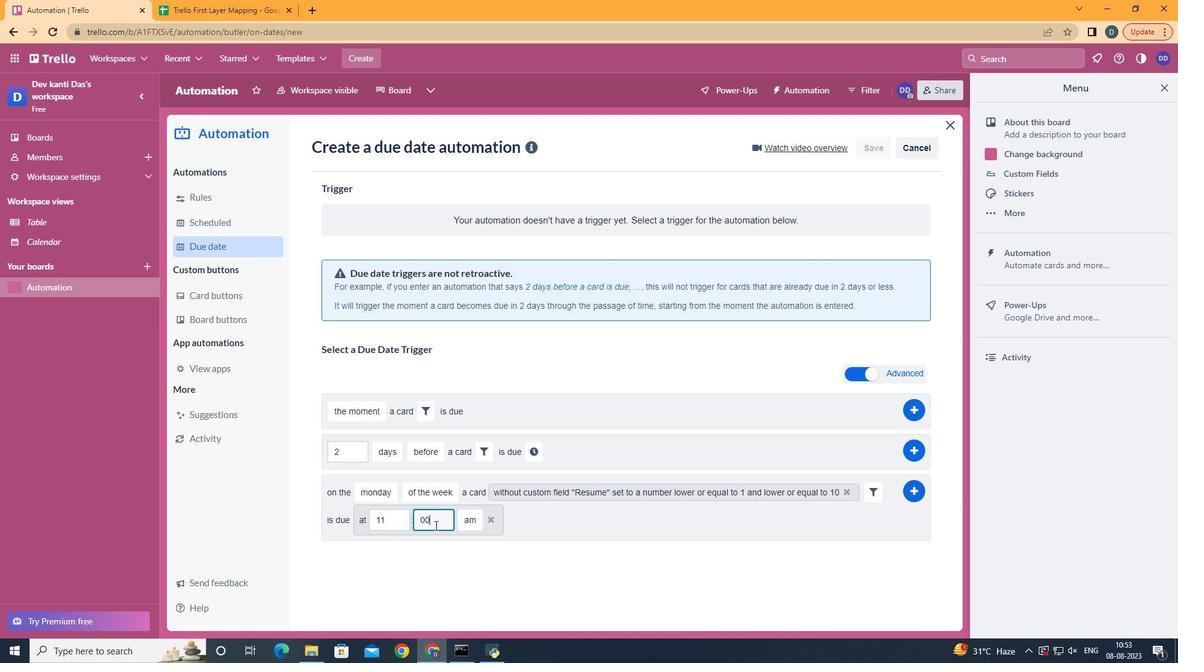 
Action: Mouse moved to (909, 496)
Screenshot: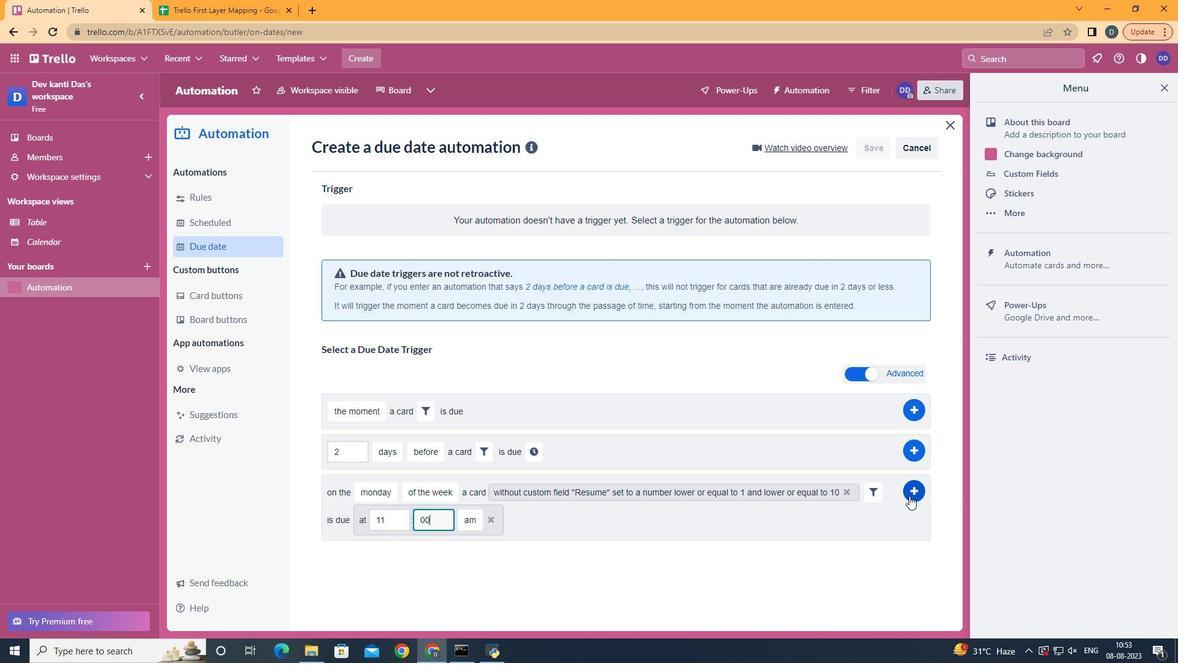 
Action: Mouse pressed left at (909, 496)
Screenshot: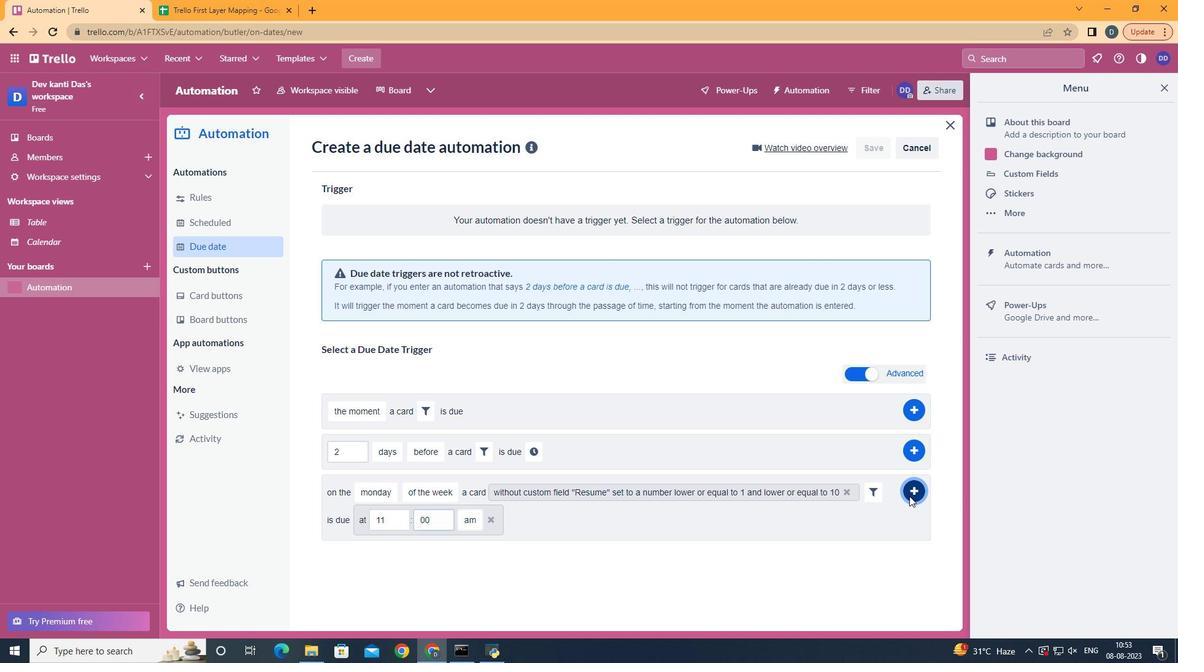 
Action: Mouse moved to (743, 240)
Screenshot: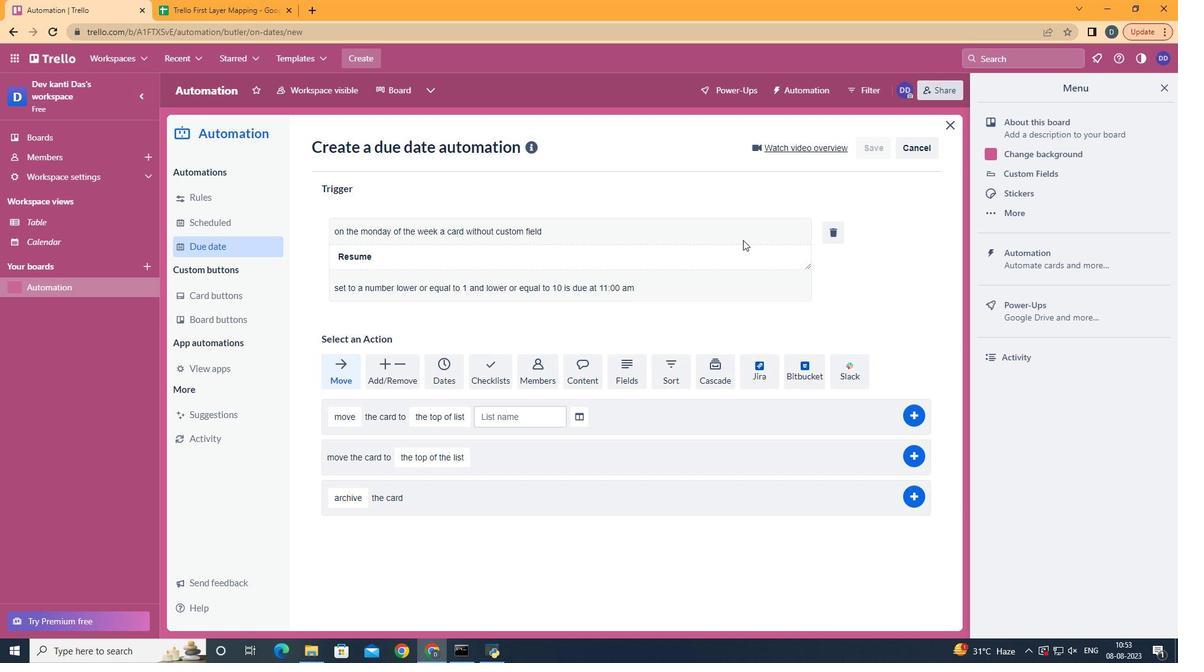 
